 Task: Create a due date automation trigger when advanced on, on the wednesday before a card is due add fields with custom field "Resume" set to a date between 1 and 7 days ago at 11:00 AM.
Action: Mouse moved to (1032, 78)
Screenshot: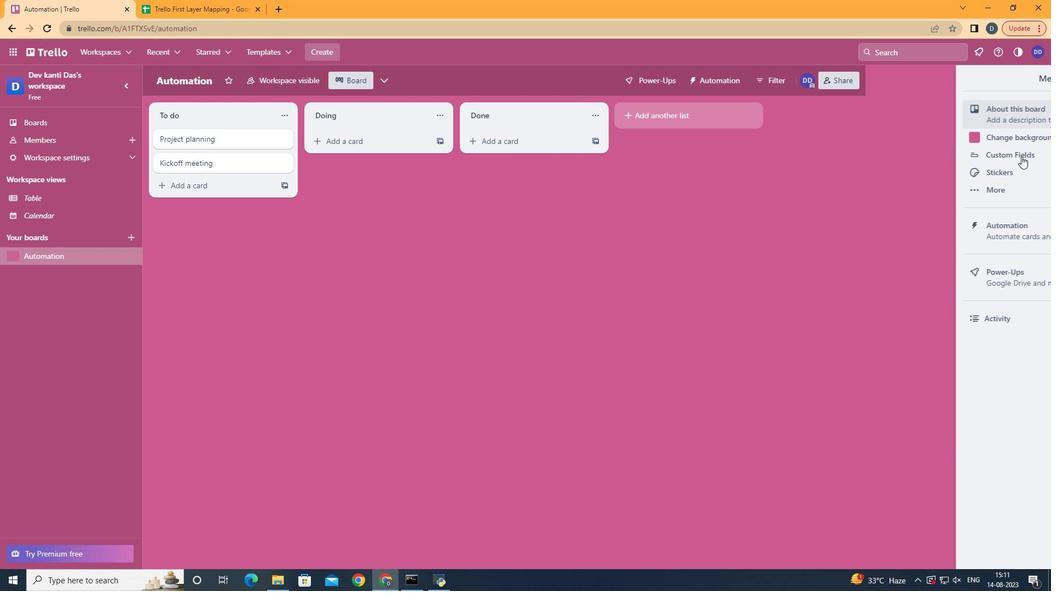 
Action: Mouse pressed left at (1032, 78)
Screenshot: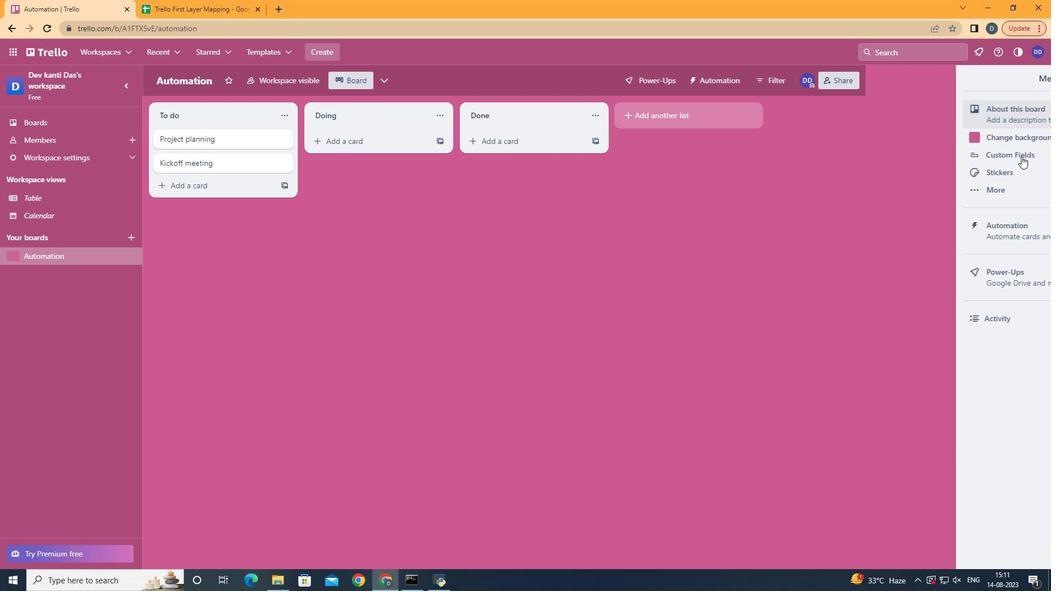 
Action: Mouse moved to (1000, 235)
Screenshot: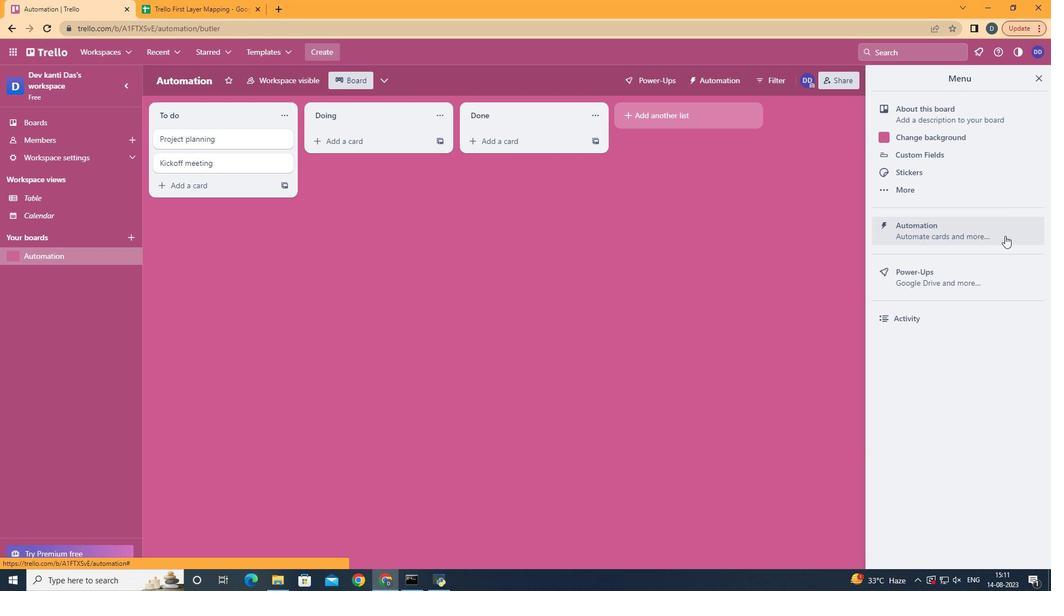 
Action: Mouse pressed left at (1000, 235)
Screenshot: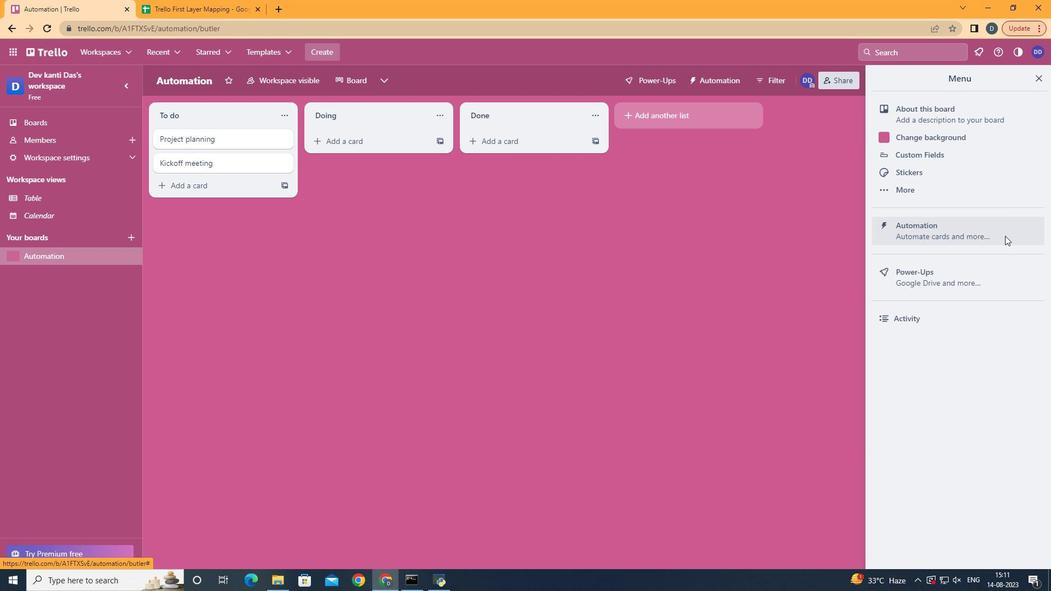 
Action: Mouse moved to (184, 208)
Screenshot: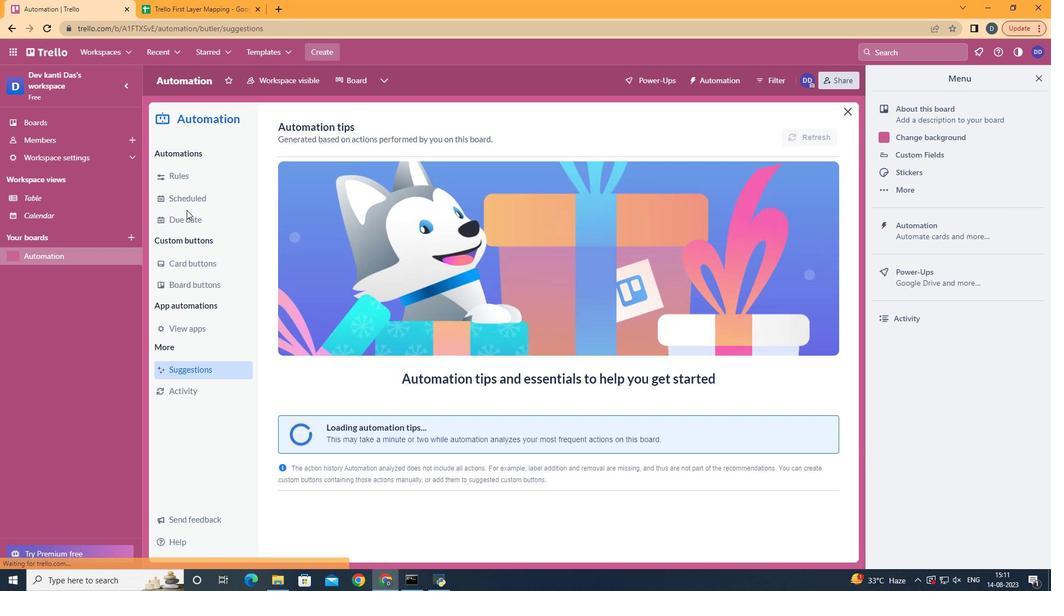 
Action: Mouse pressed left at (184, 208)
Screenshot: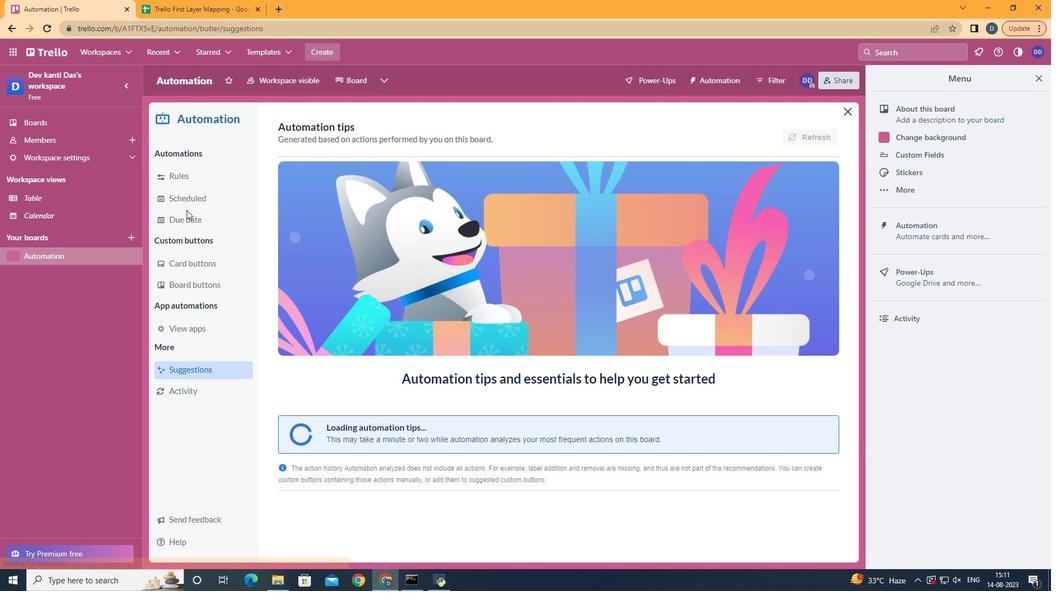 
Action: Mouse moved to (187, 214)
Screenshot: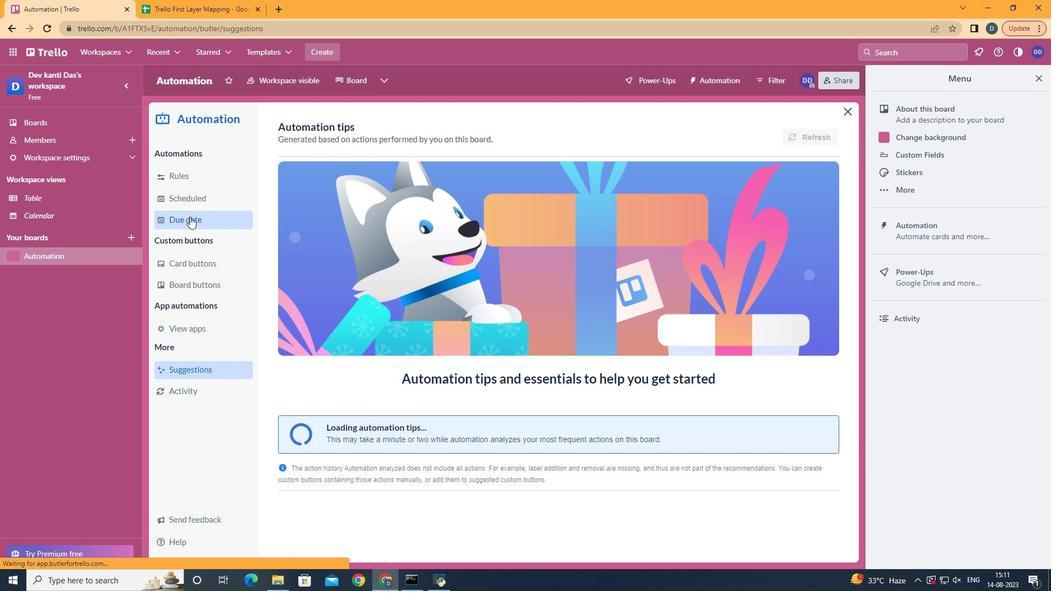 
Action: Mouse pressed left at (187, 214)
Screenshot: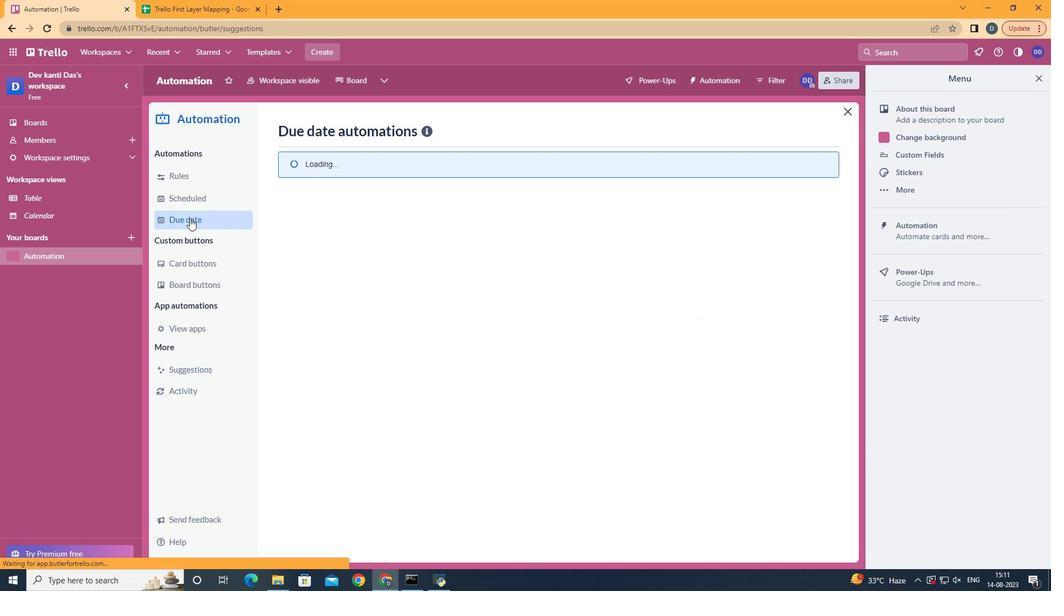 
Action: Mouse moved to (773, 130)
Screenshot: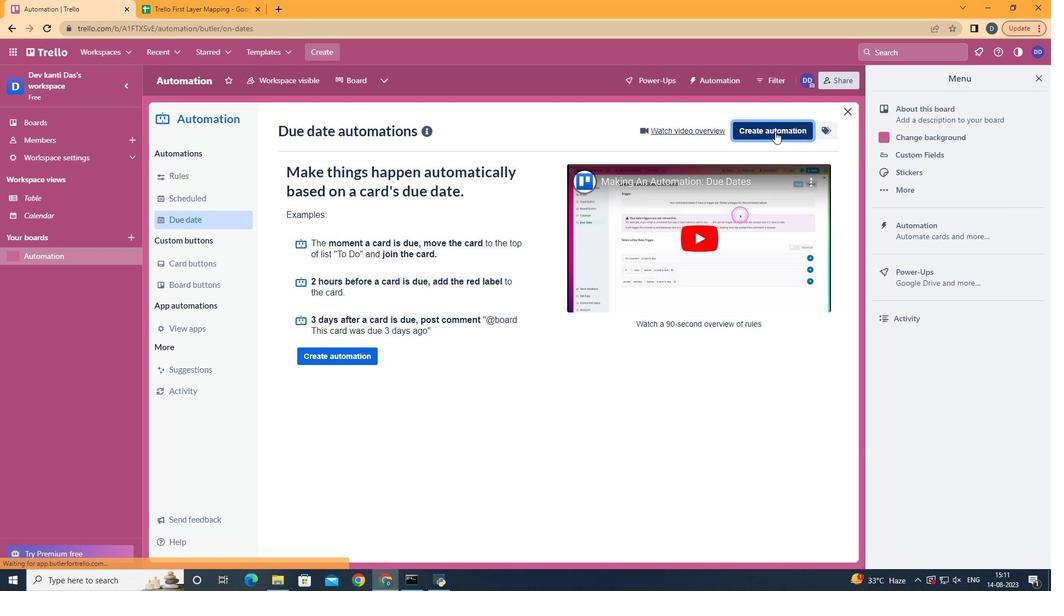 
Action: Mouse pressed left at (773, 130)
Screenshot: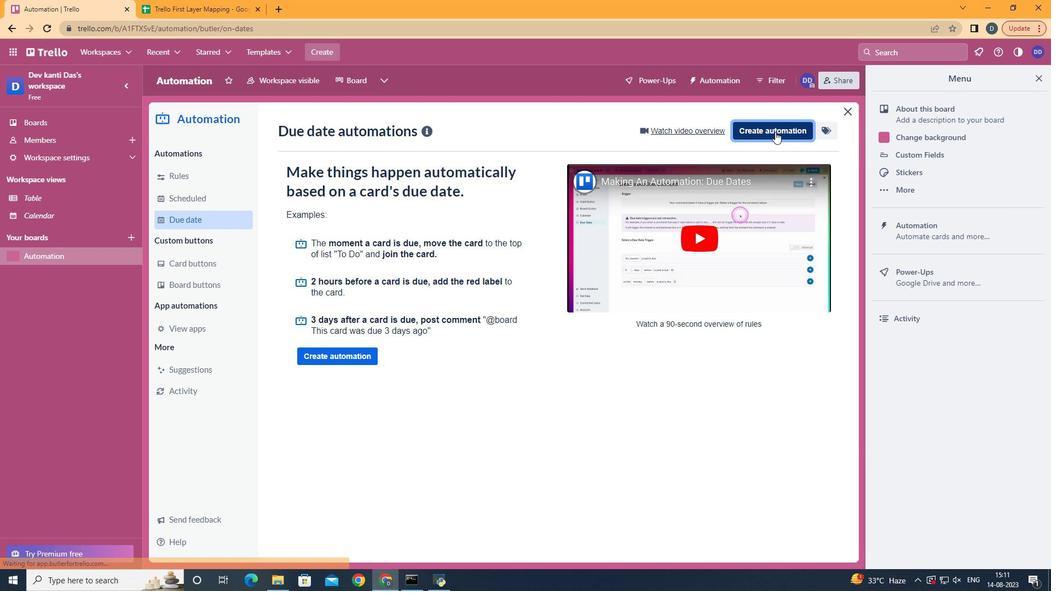 
Action: Mouse moved to (583, 226)
Screenshot: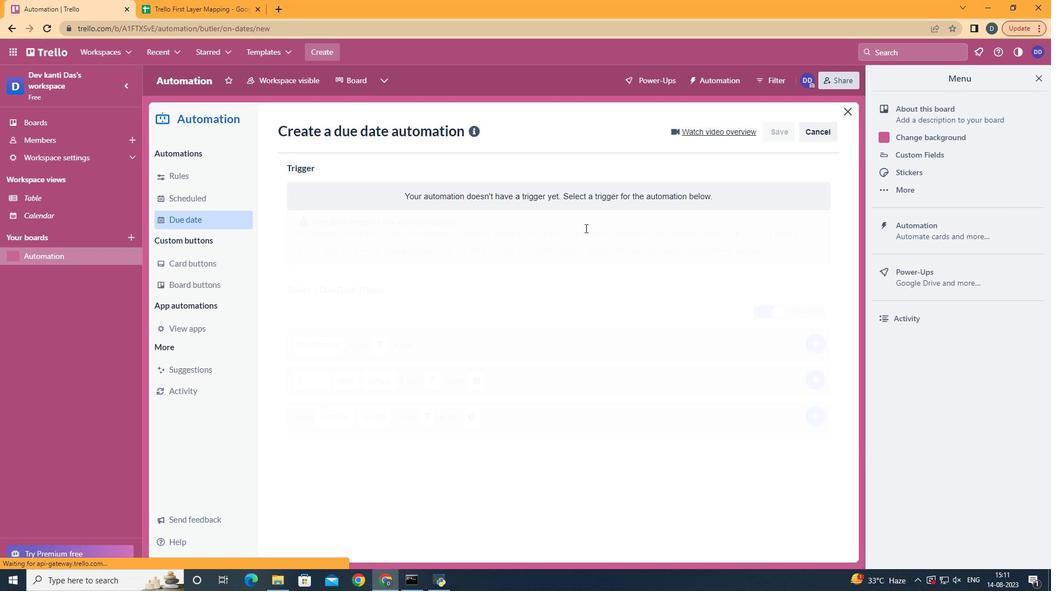
Action: Mouse pressed left at (583, 226)
Screenshot: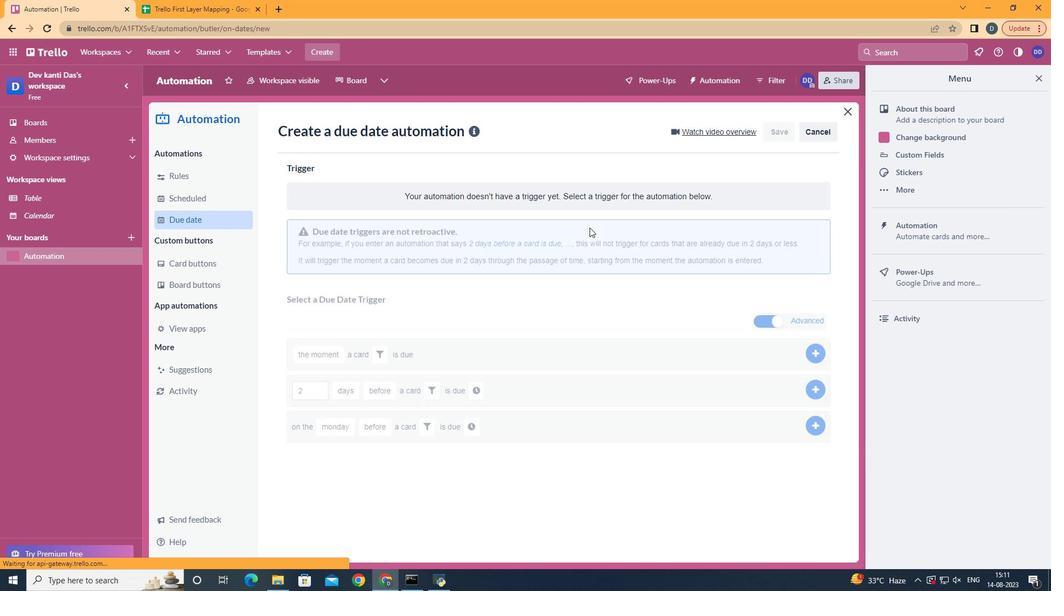 
Action: Mouse moved to (360, 322)
Screenshot: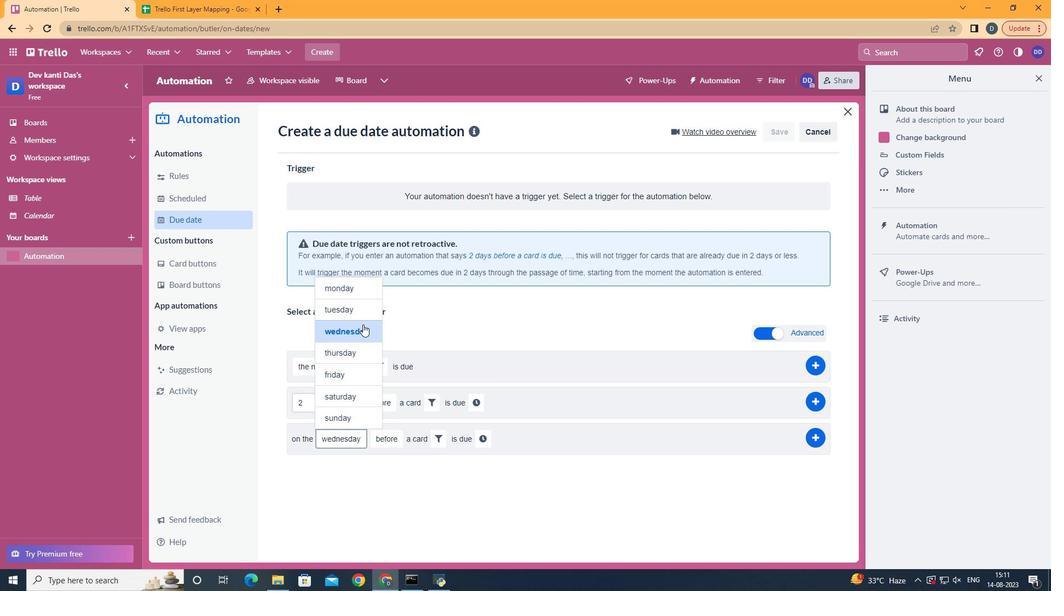 
Action: Mouse pressed left at (360, 322)
Screenshot: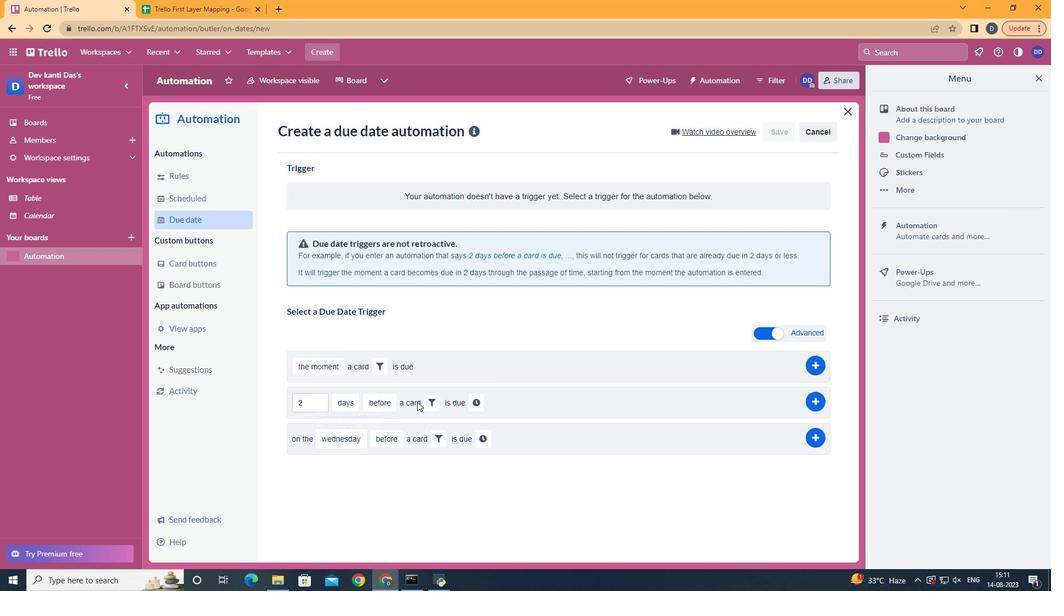 
Action: Mouse moved to (433, 430)
Screenshot: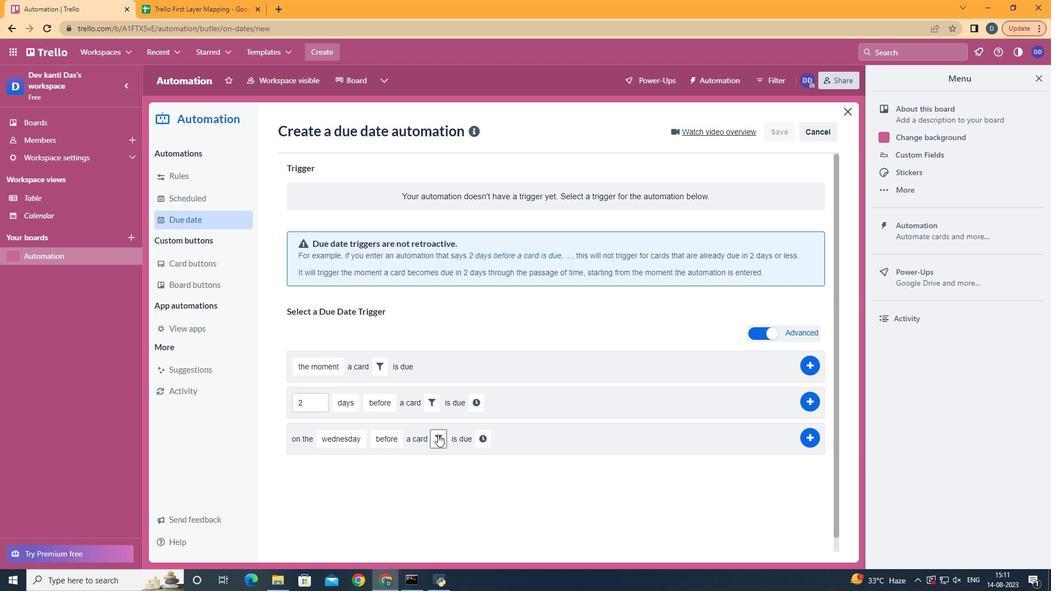 
Action: Mouse pressed left at (433, 430)
Screenshot: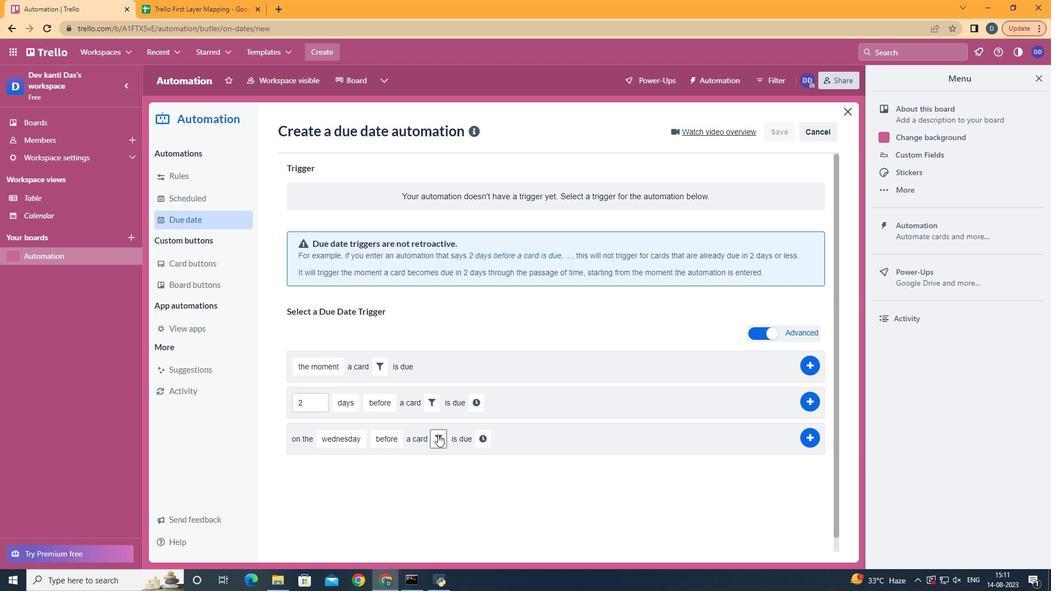 
Action: Mouse moved to (600, 475)
Screenshot: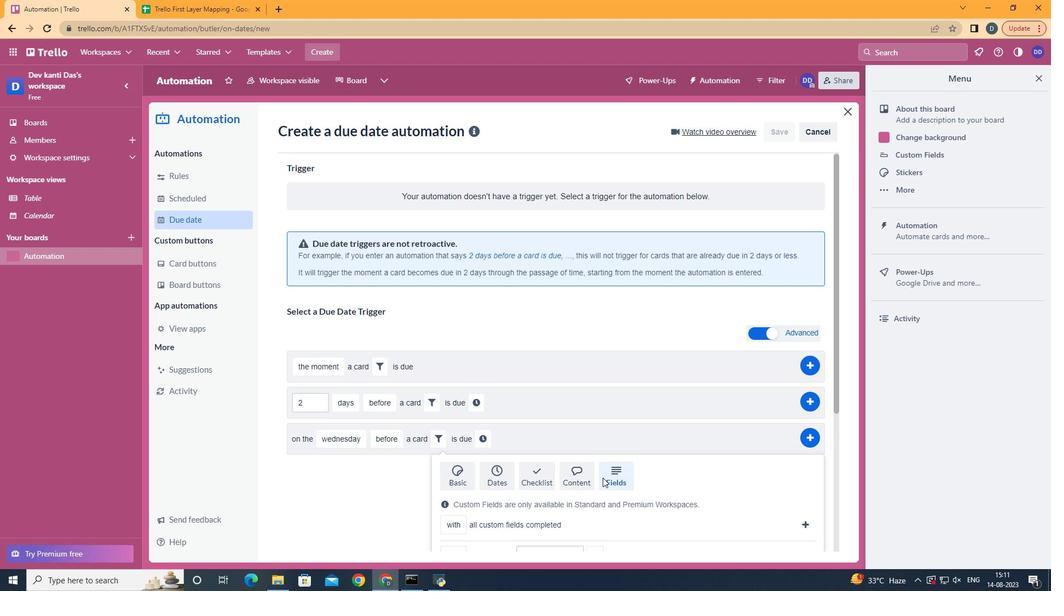 
Action: Mouse pressed left at (601, 476)
Screenshot: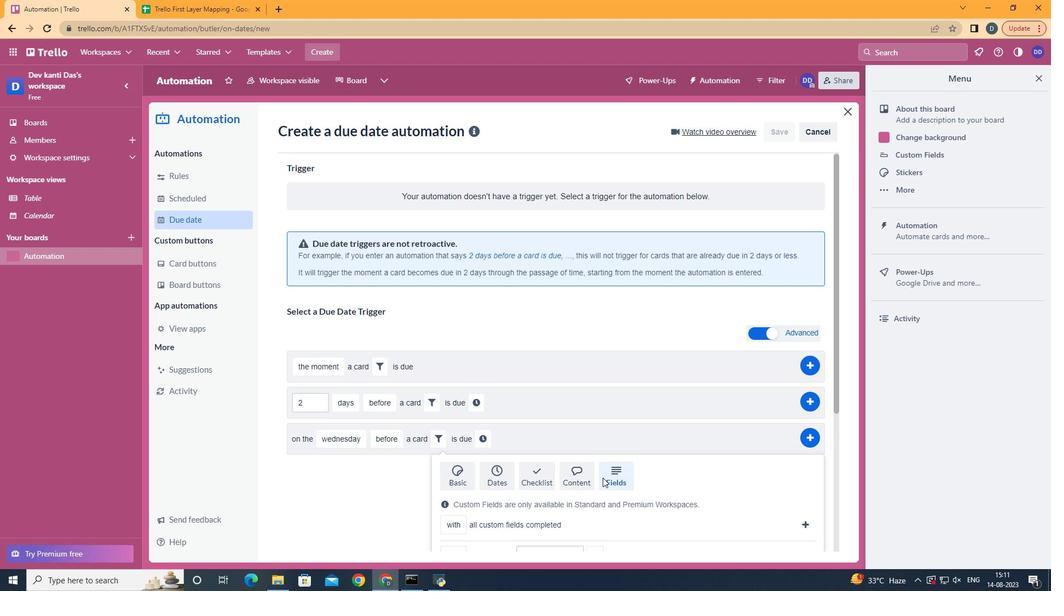 
Action: Mouse moved to (600, 475)
Screenshot: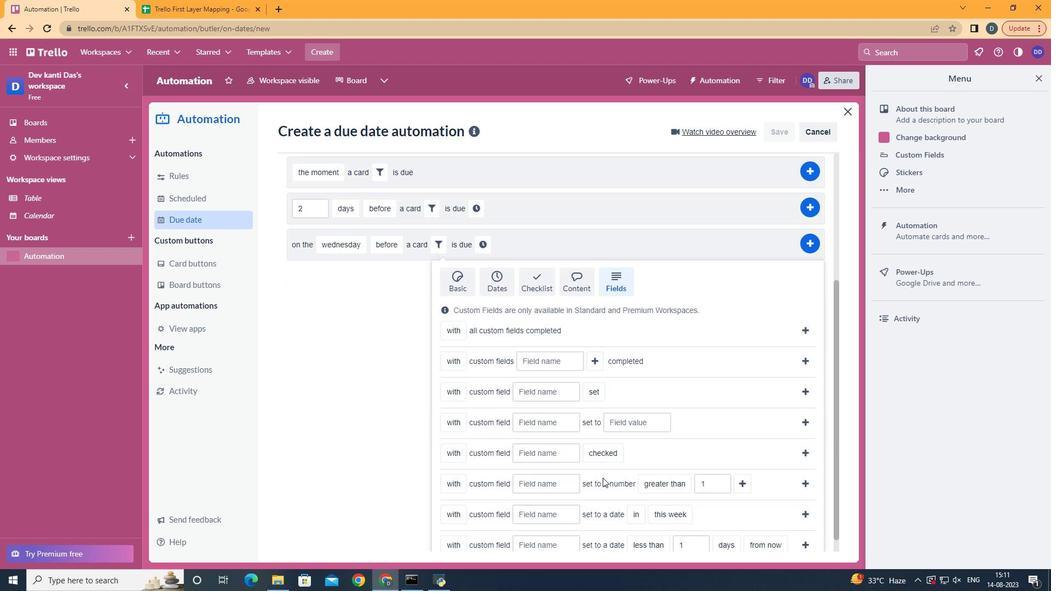 
Action: Mouse scrolled (600, 475) with delta (0, 0)
Screenshot: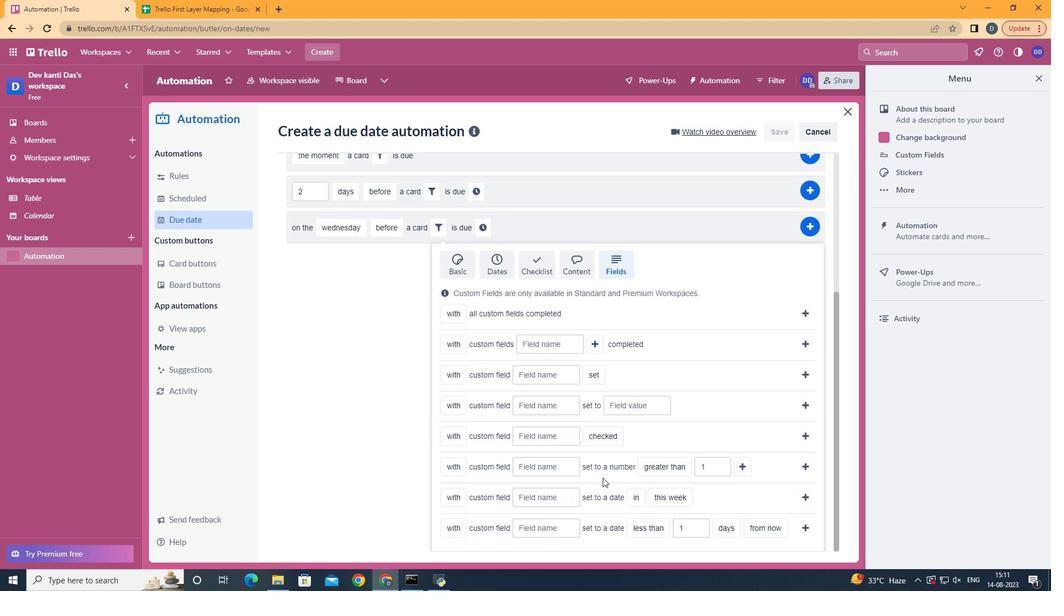 
Action: Mouse scrolled (600, 475) with delta (0, 0)
Screenshot: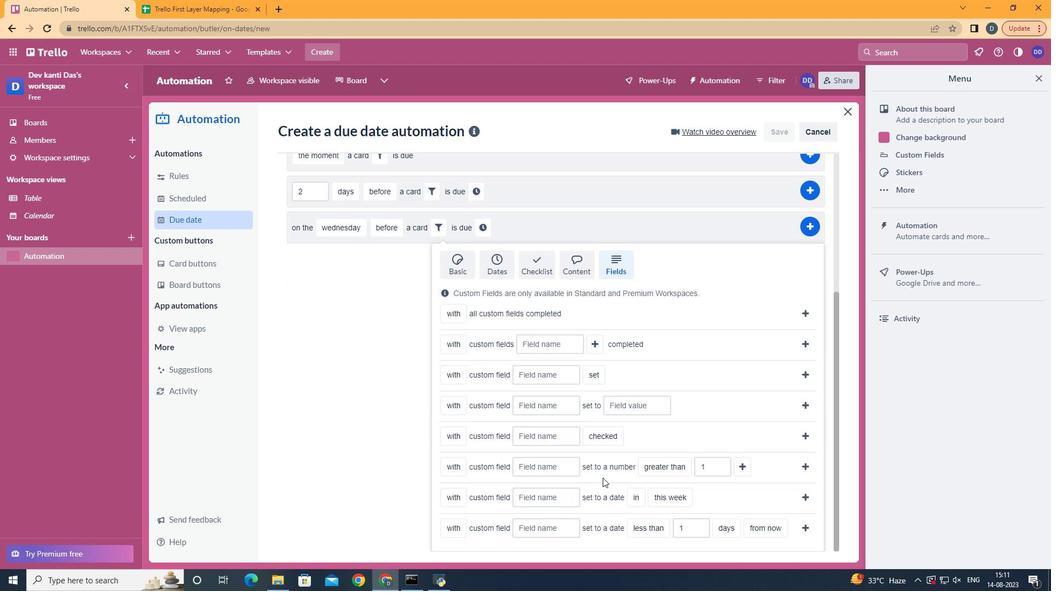 
Action: Mouse scrolled (600, 475) with delta (0, 0)
Screenshot: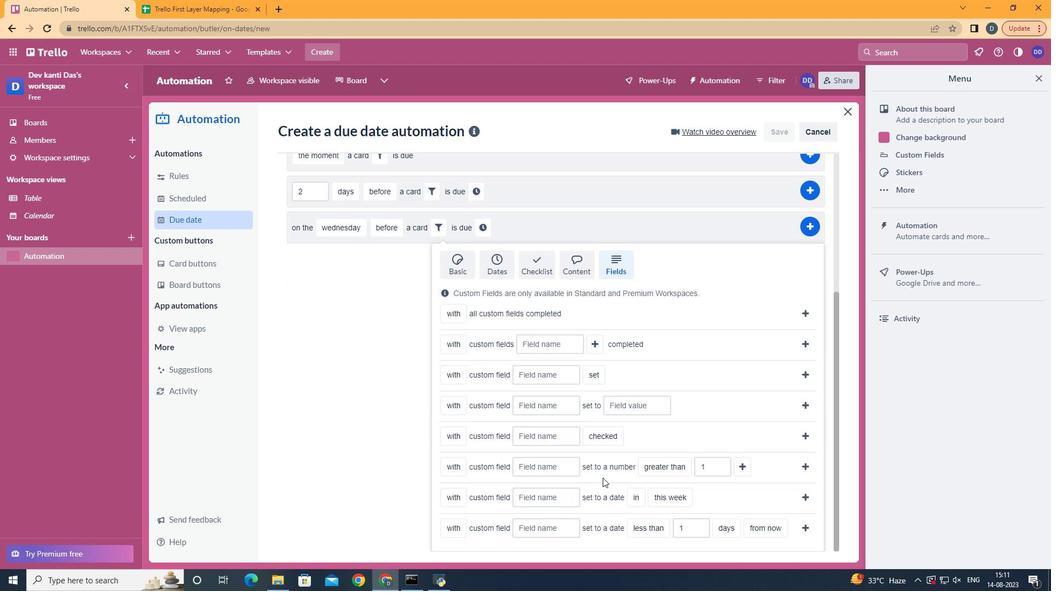 
Action: Mouse scrolled (600, 475) with delta (0, 0)
Screenshot: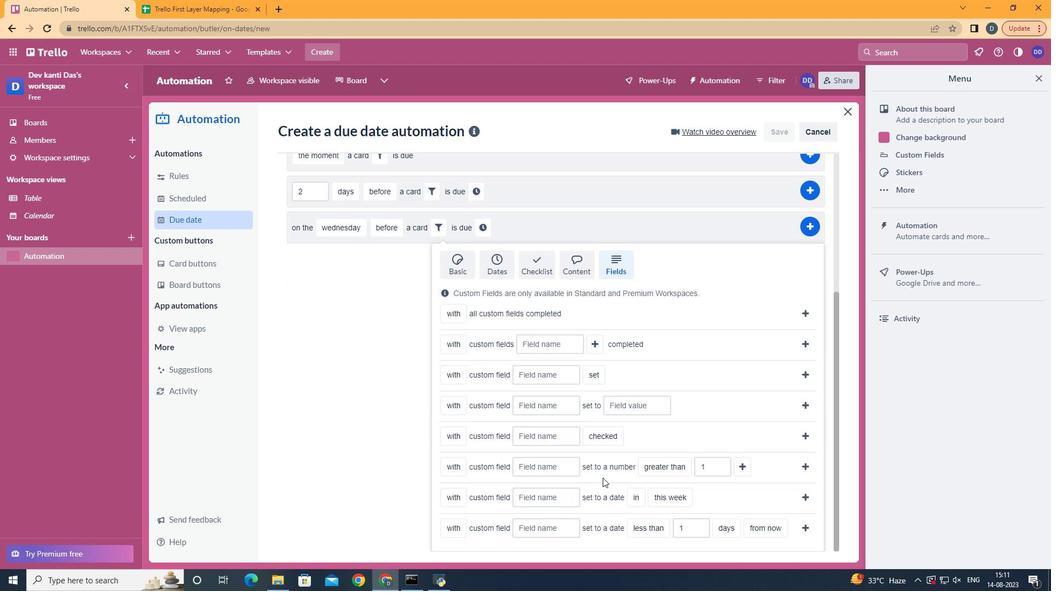 
Action: Mouse scrolled (600, 475) with delta (0, 0)
Screenshot: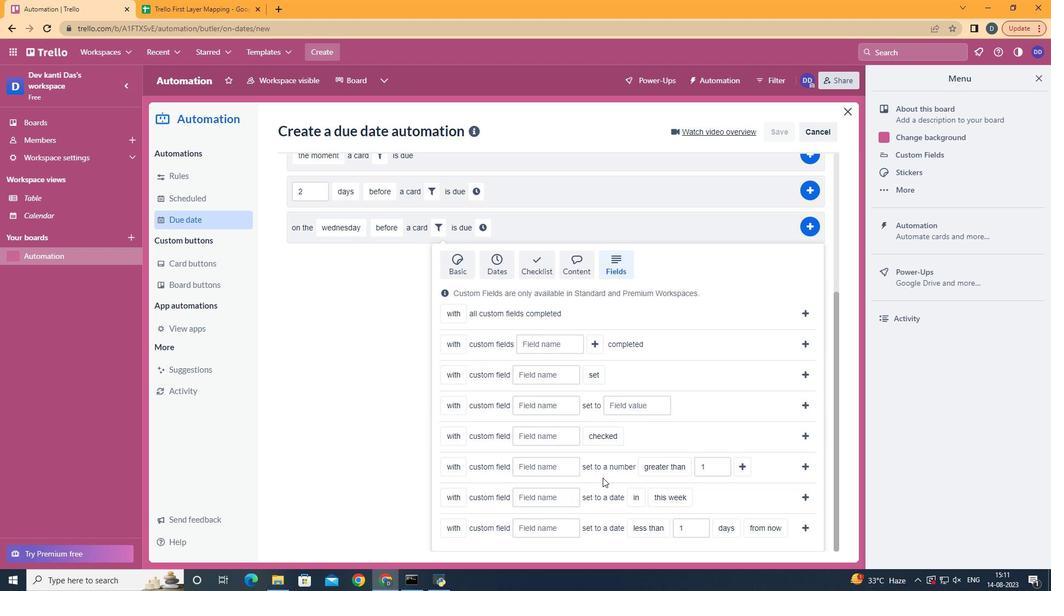 
Action: Mouse scrolled (600, 475) with delta (0, 0)
Screenshot: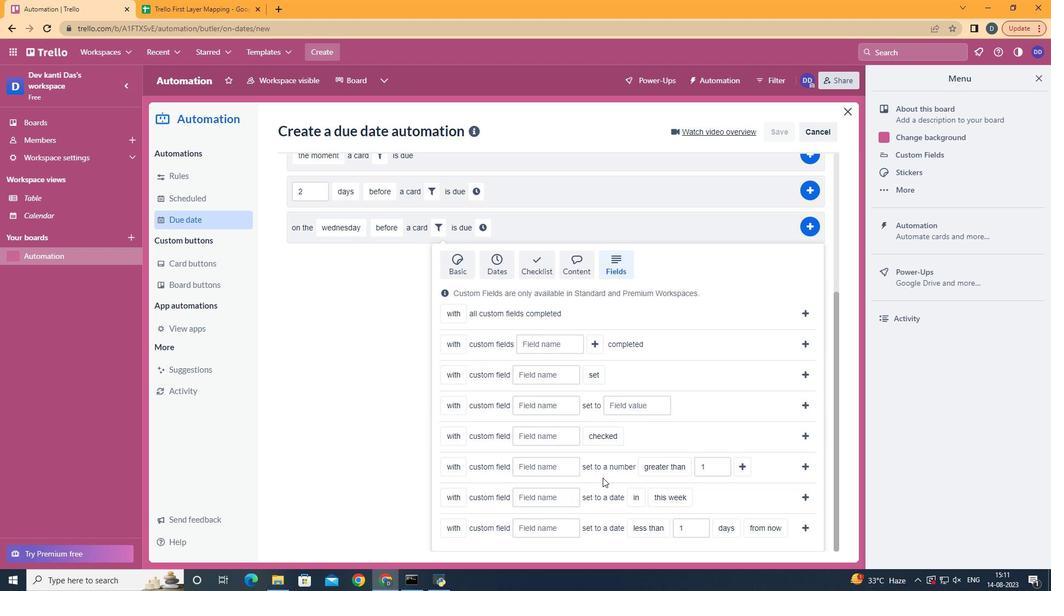 
Action: Mouse scrolled (600, 475) with delta (0, 0)
Screenshot: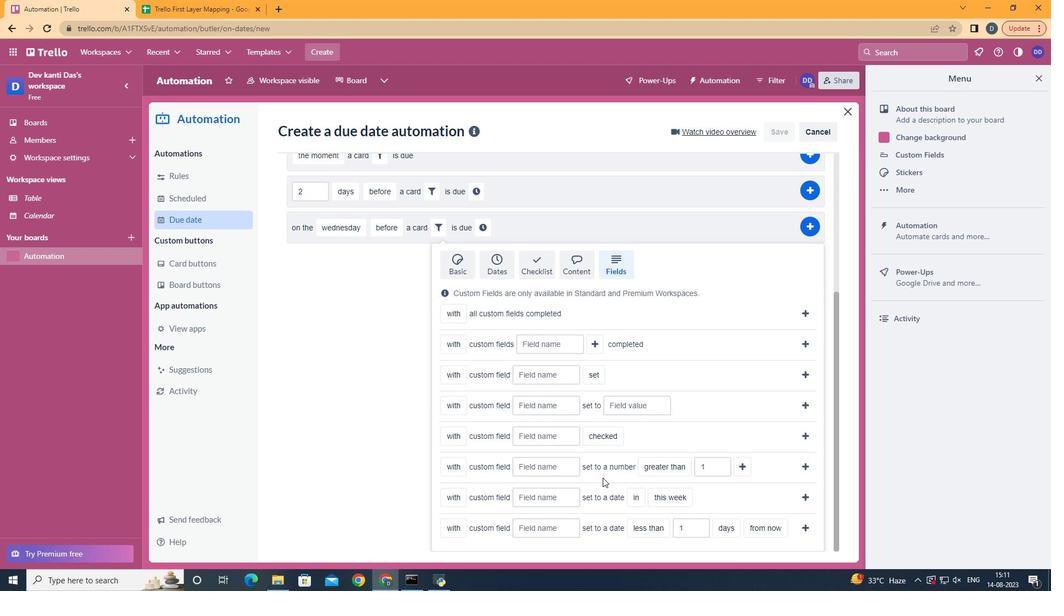 
Action: Mouse scrolled (600, 475) with delta (0, 0)
Screenshot: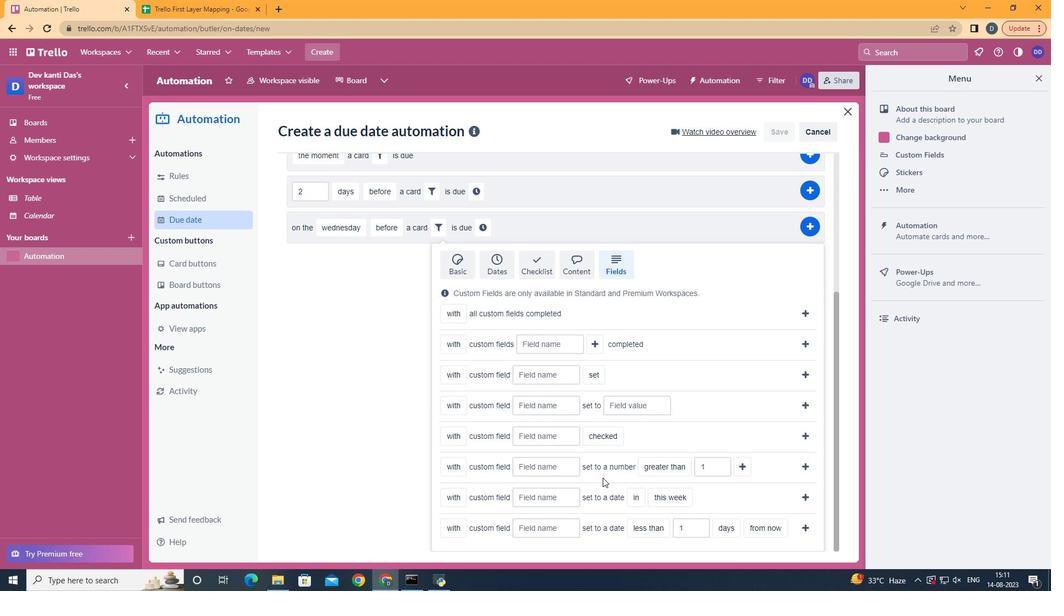 
Action: Mouse scrolled (600, 475) with delta (0, 0)
Screenshot: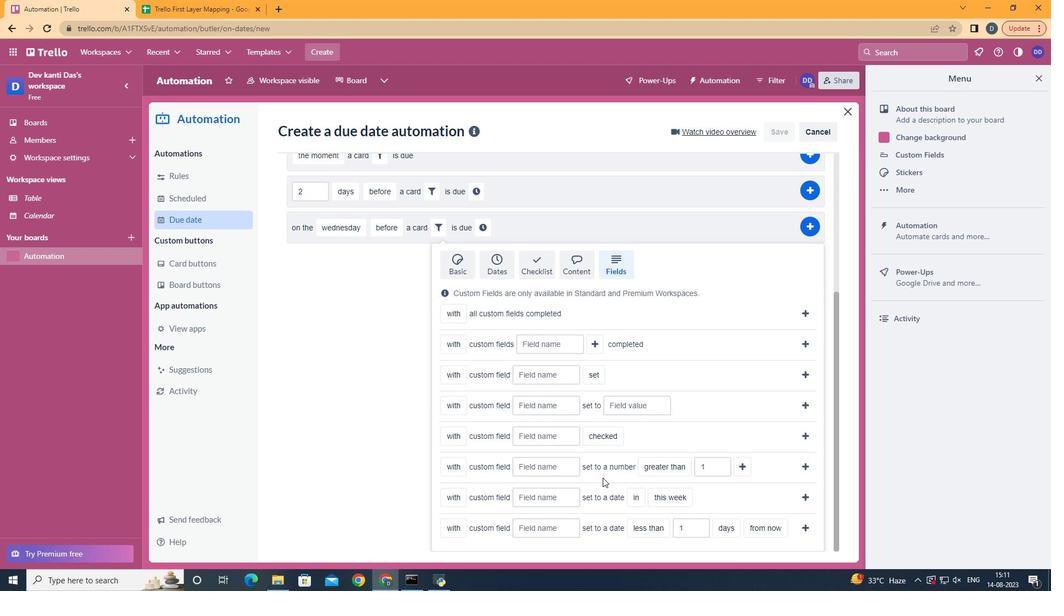 
Action: Mouse scrolled (600, 475) with delta (0, 0)
Screenshot: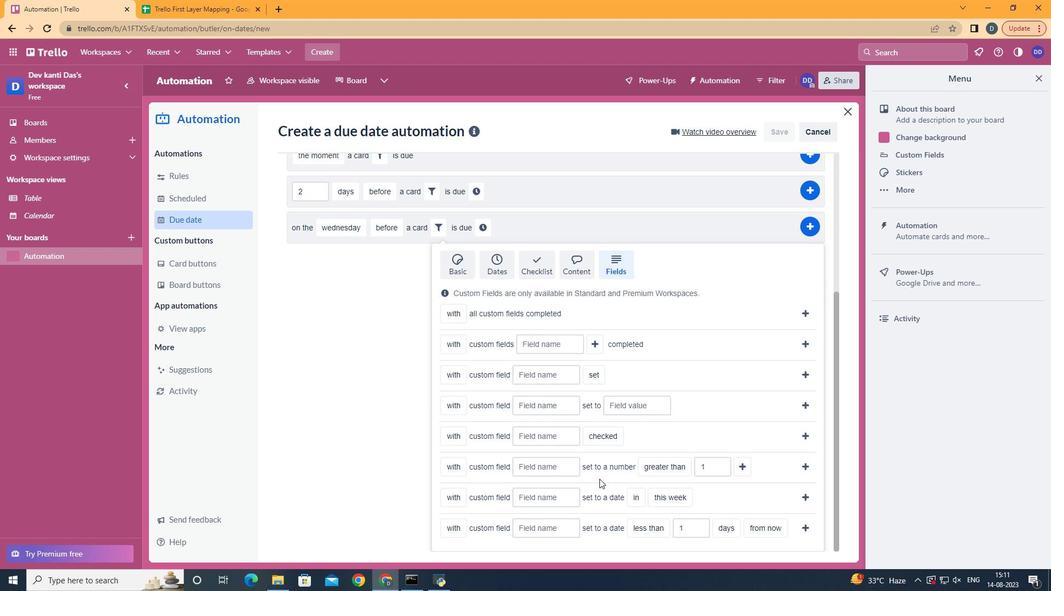 
Action: Mouse moved to (538, 523)
Screenshot: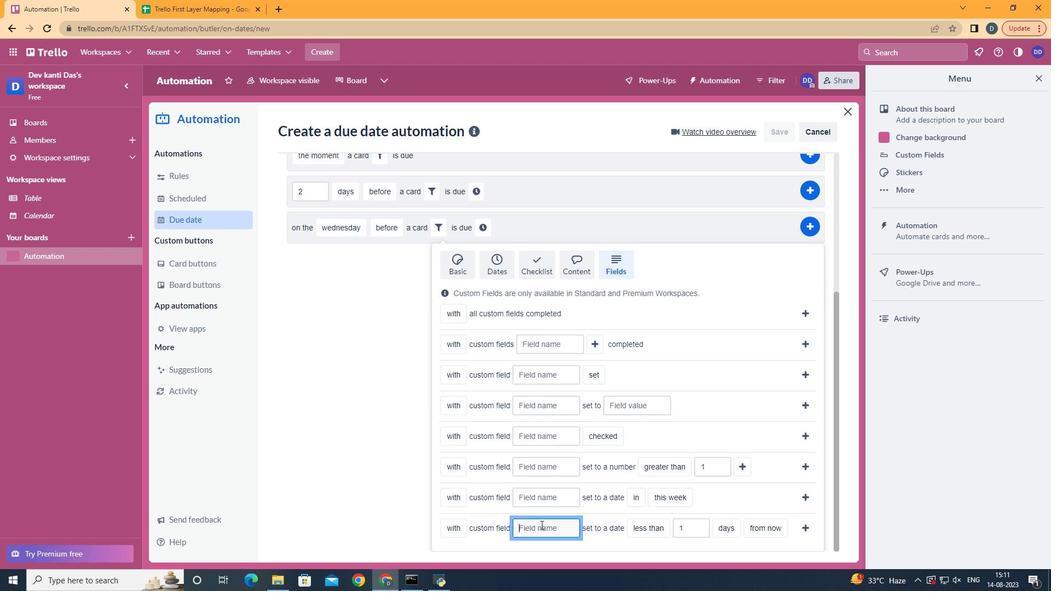 
Action: Mouse pressed left at (538, 523)
Screenshot: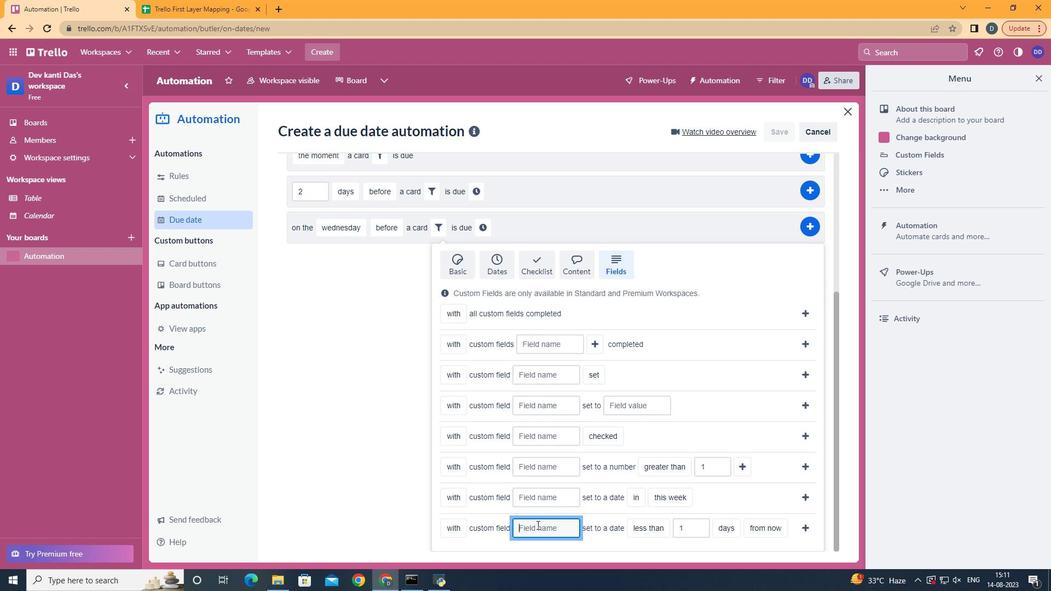 
Action: Mouse moved to (531, 524)
Screenshot: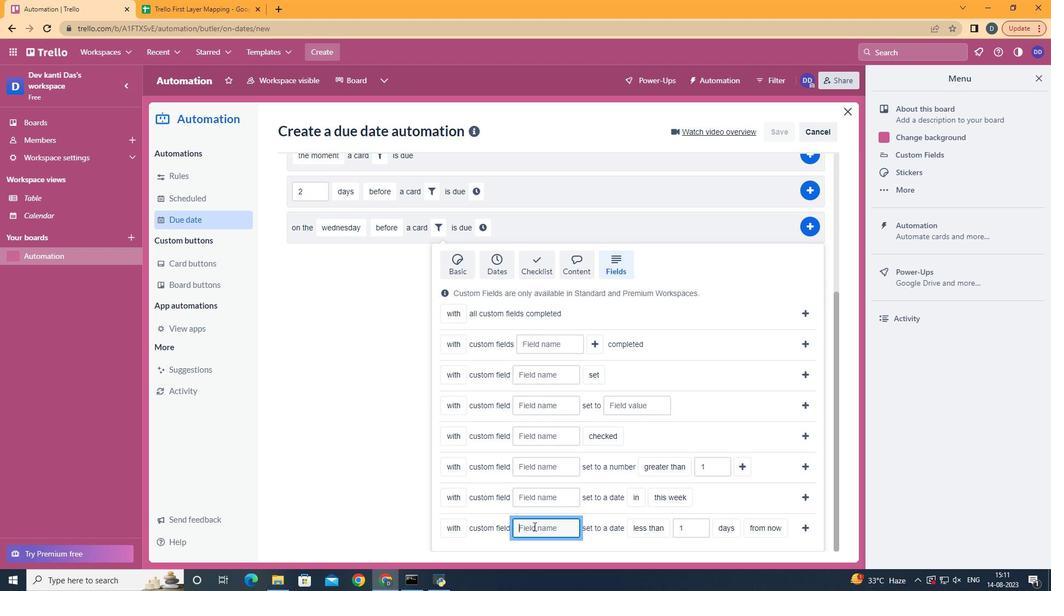 
Action: Key pressed <Key.shift>Resume
Screenshot: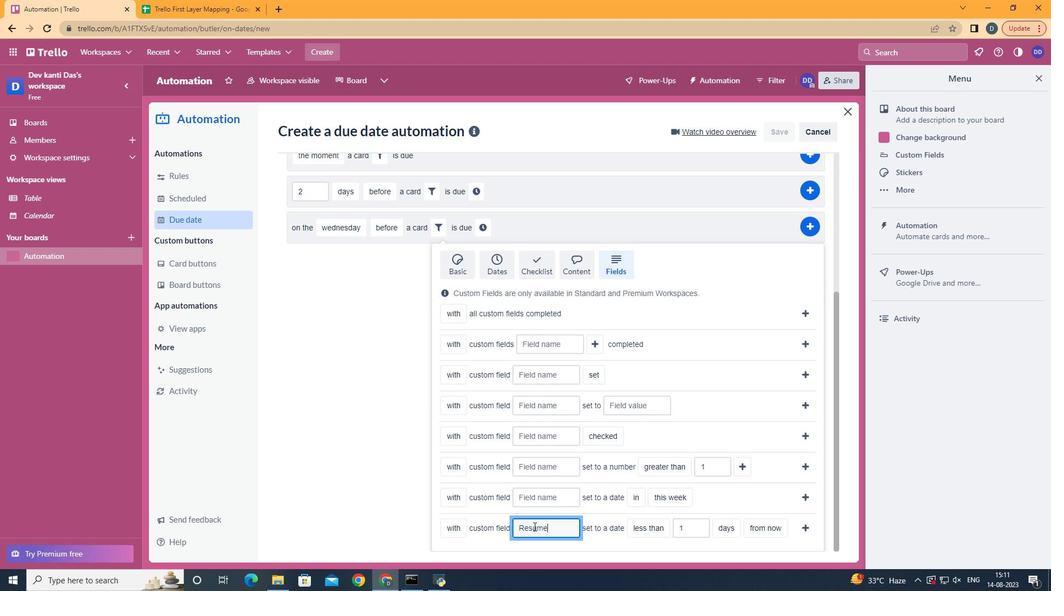 
Action: Mouse moved to (655, 512)
Screenshot: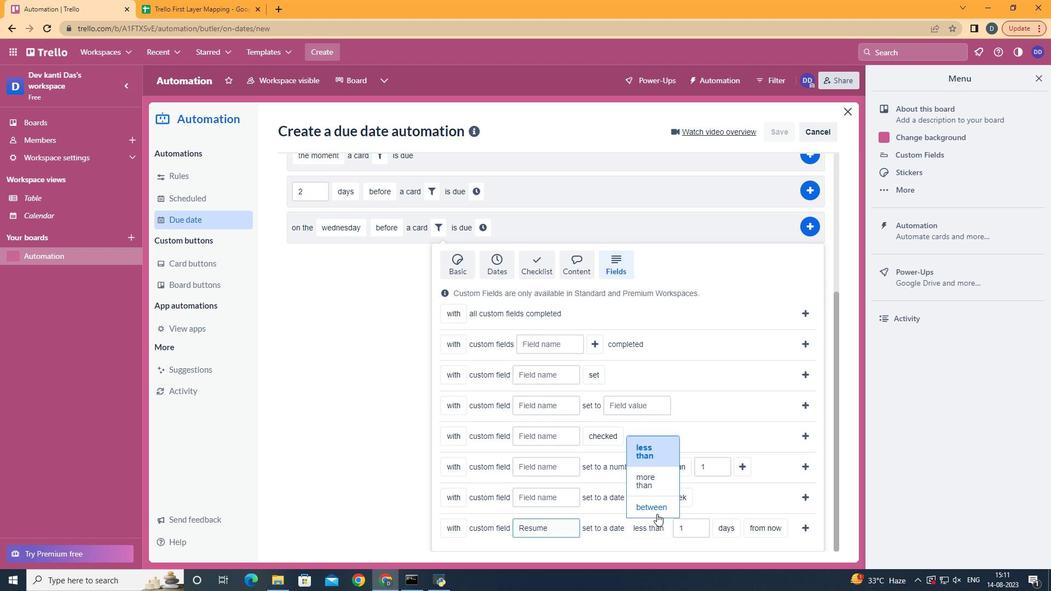 
Action: Mouse pressed left at (655, 512)
Screenshot: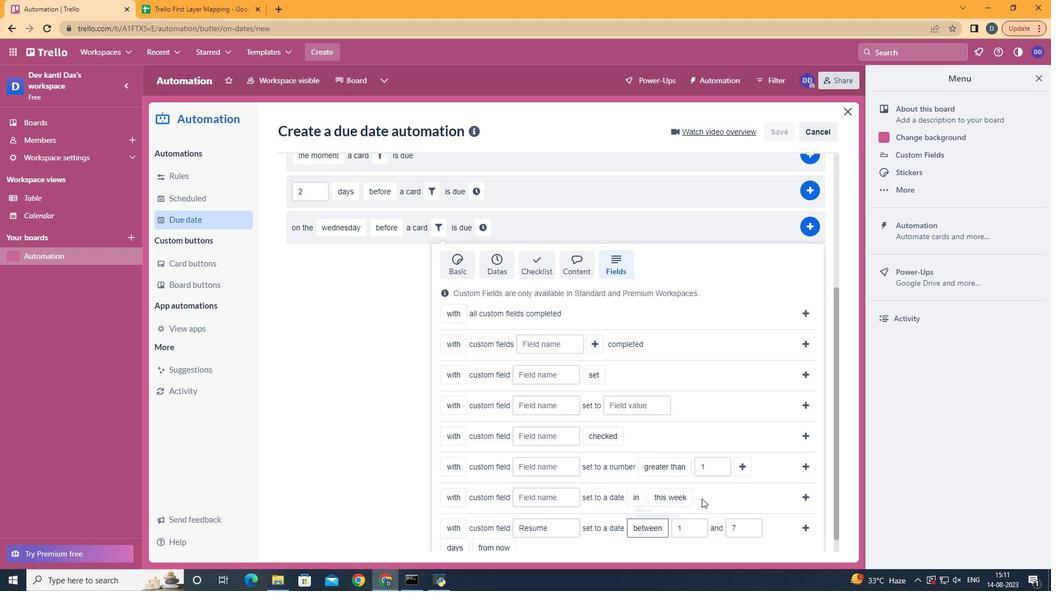 
Action: Mouse moved to (736, 488)
Screenshot: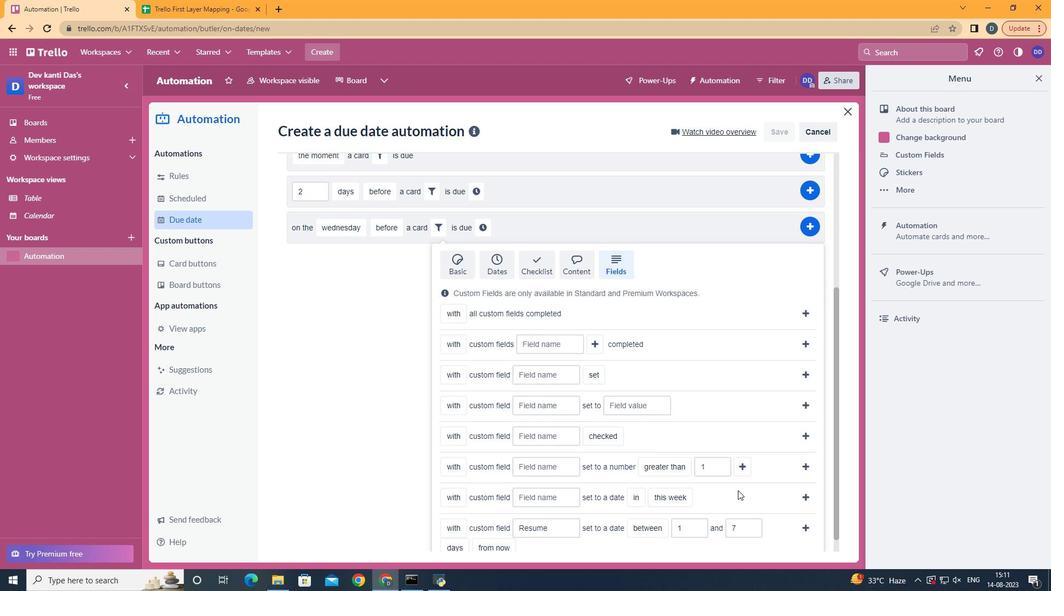 
Action: Mouse scrolled (736, 488) with delta (0, 0)
Screenshot: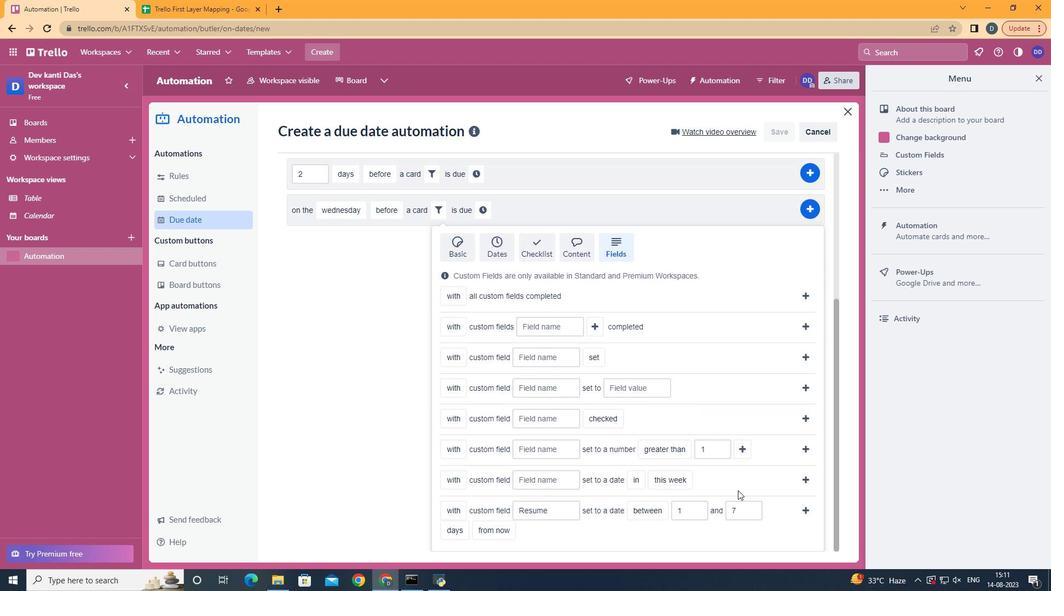
Action: Mouse scrolled (736, 488) with delta (0, 0)
Screenshot: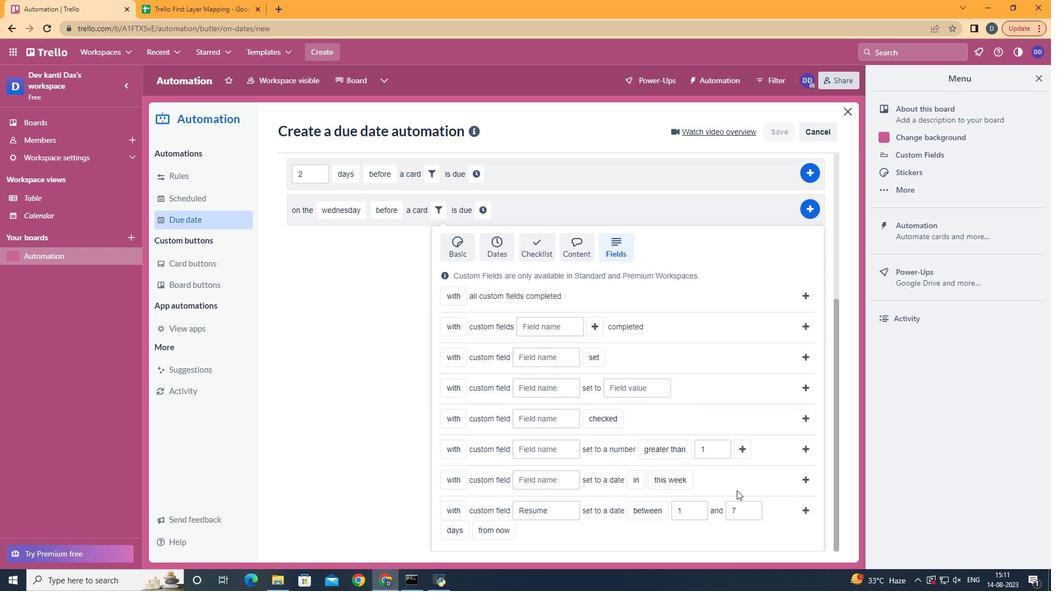 
Action: Mouse scrolled (736, 488) with delta (0, 0)
Screenshot: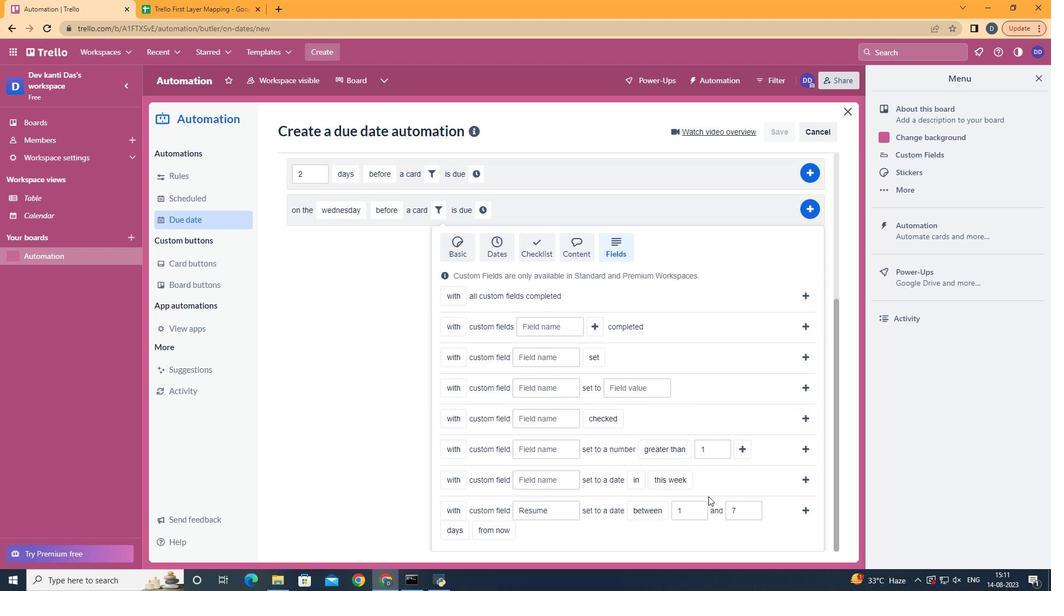 
Action: Mouse scrolled (736, 488) with delta (0, 0)
Screenshot: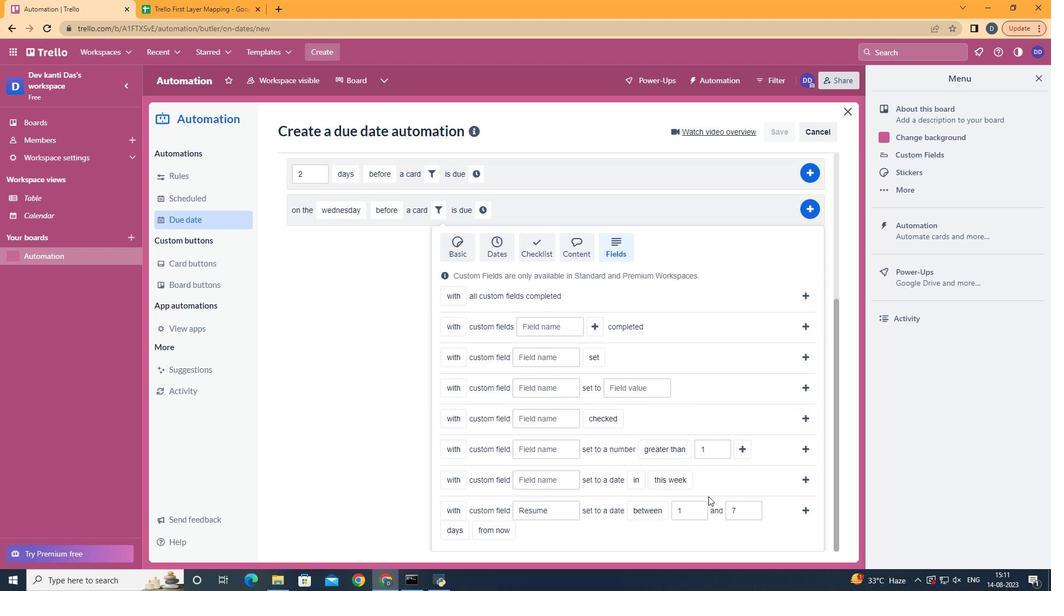 
Action: Mouse moved to (502, 502)
Screenshot: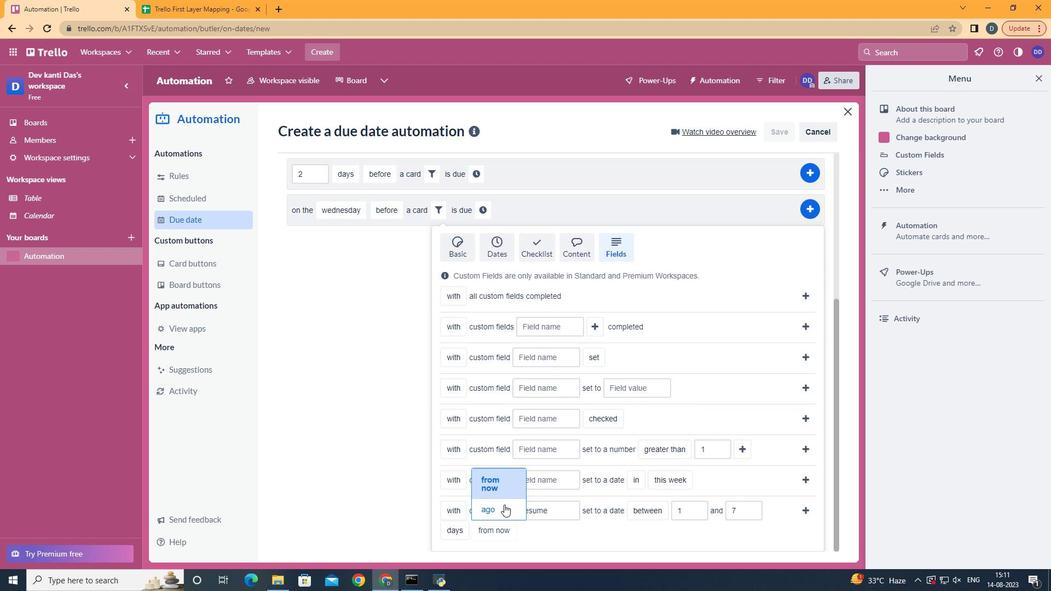
Action: Mouse pressed left at (502, 502)
Screenshot: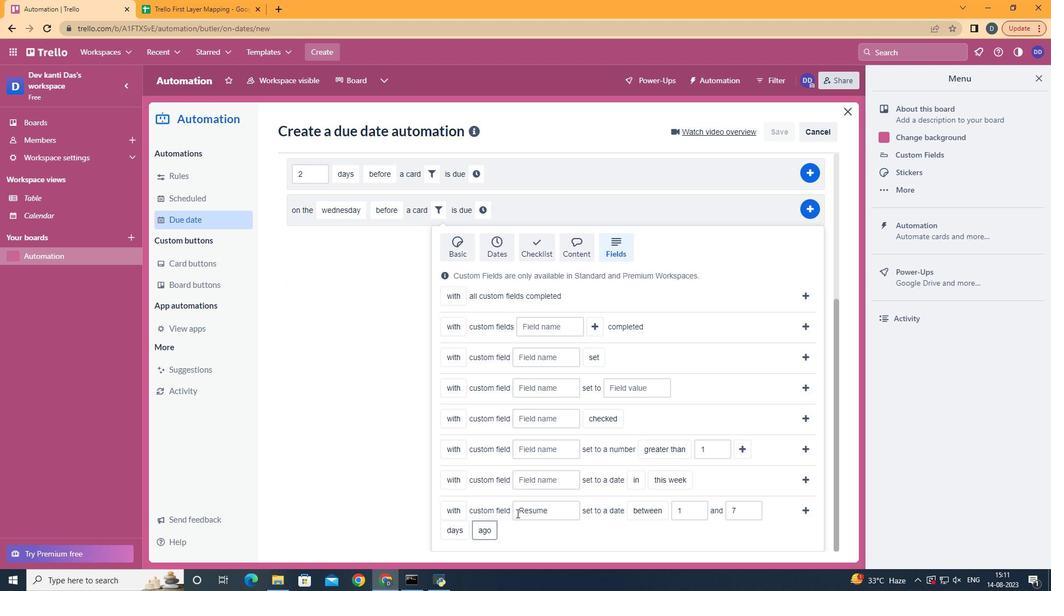 
Action: Mouse moved to (810, 511)
Screenshot: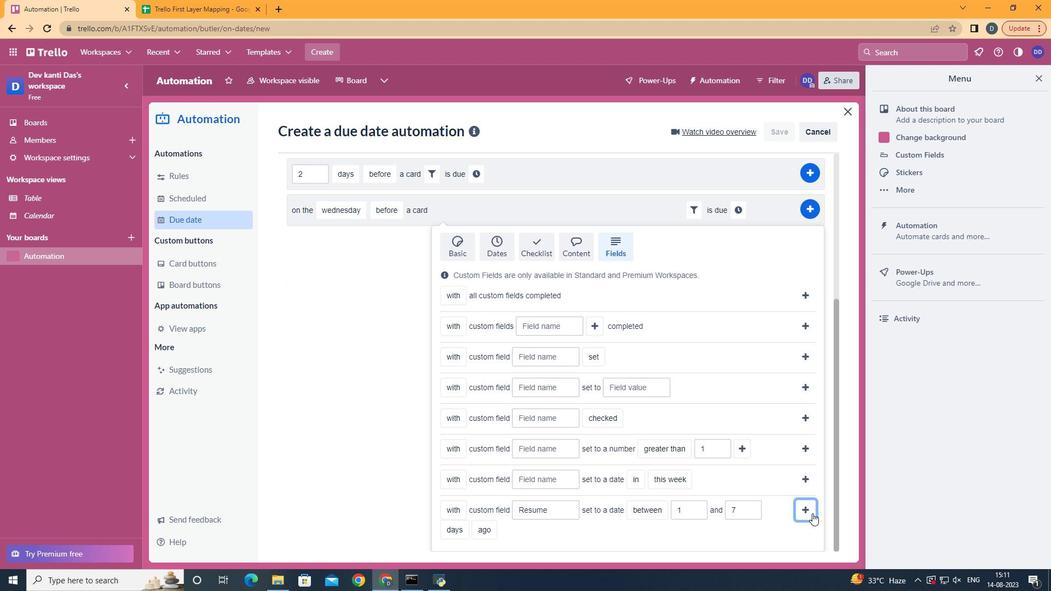 
Action: Mouse pressed left at (810, 511)
Screenshot: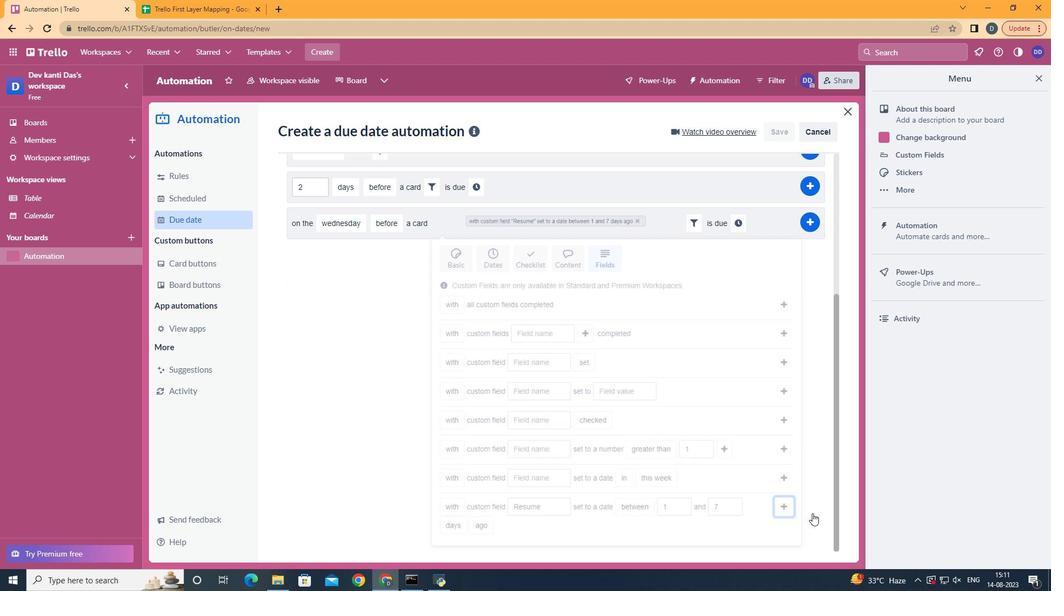 
Action: Mouse moved to (732, 432)
Screenshot: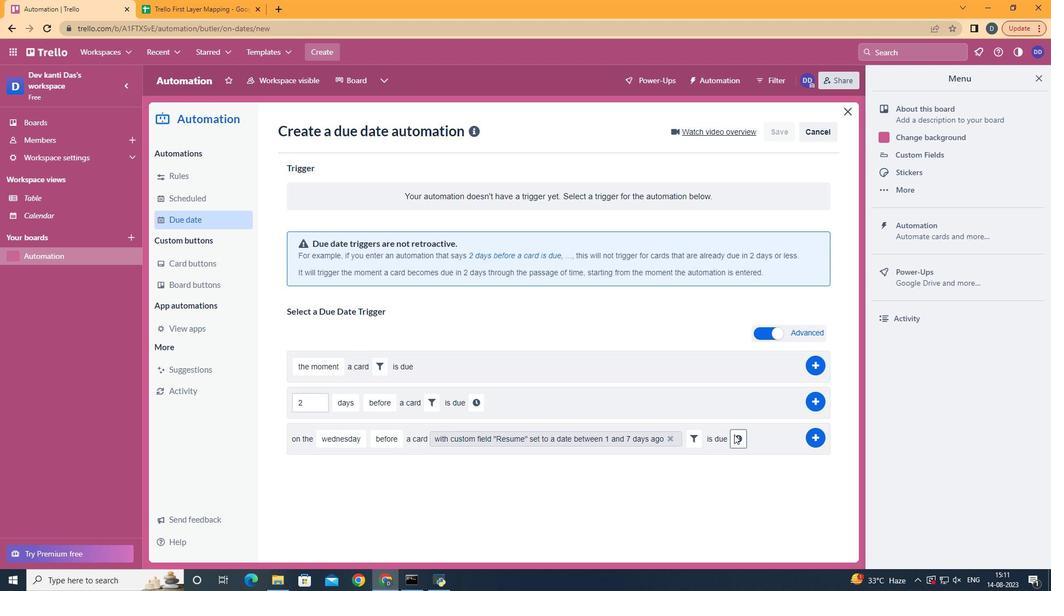 
Action: Mouse pressed left at (732, 432)
Screenshot: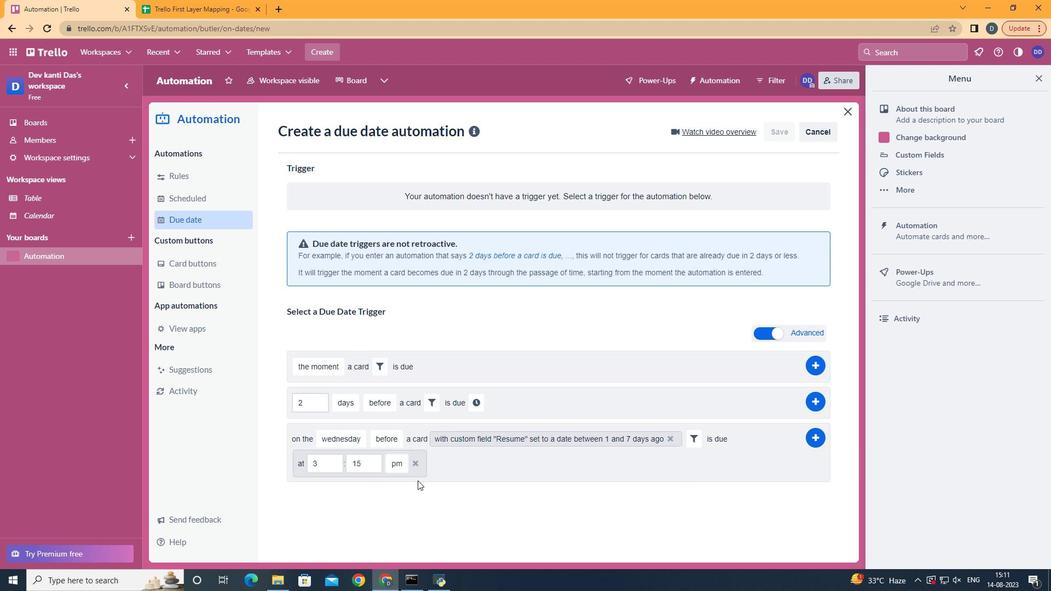 
Action: Mouse moved to (329, 463)
Screenshot: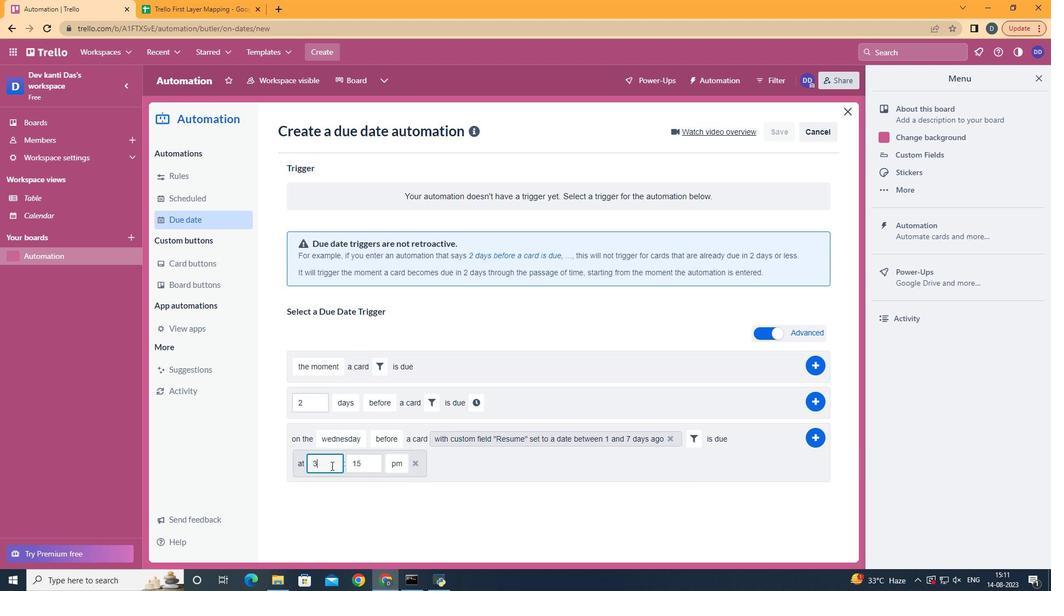 
Action: Mouse pressed left at (329, 463)
Screenshot: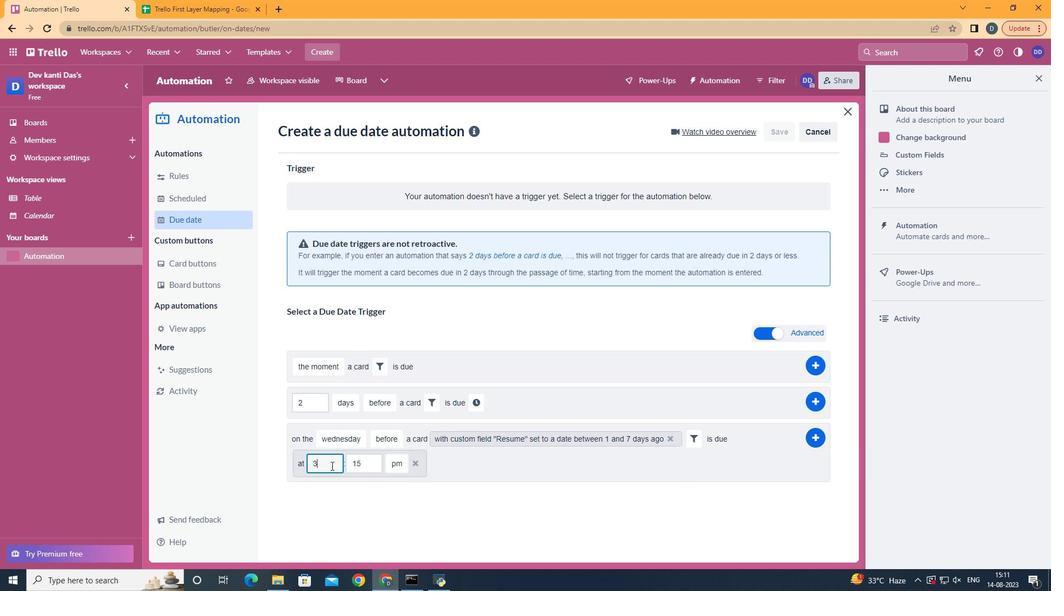 
Action: Mouse moved to (329, 463)
Screenshot: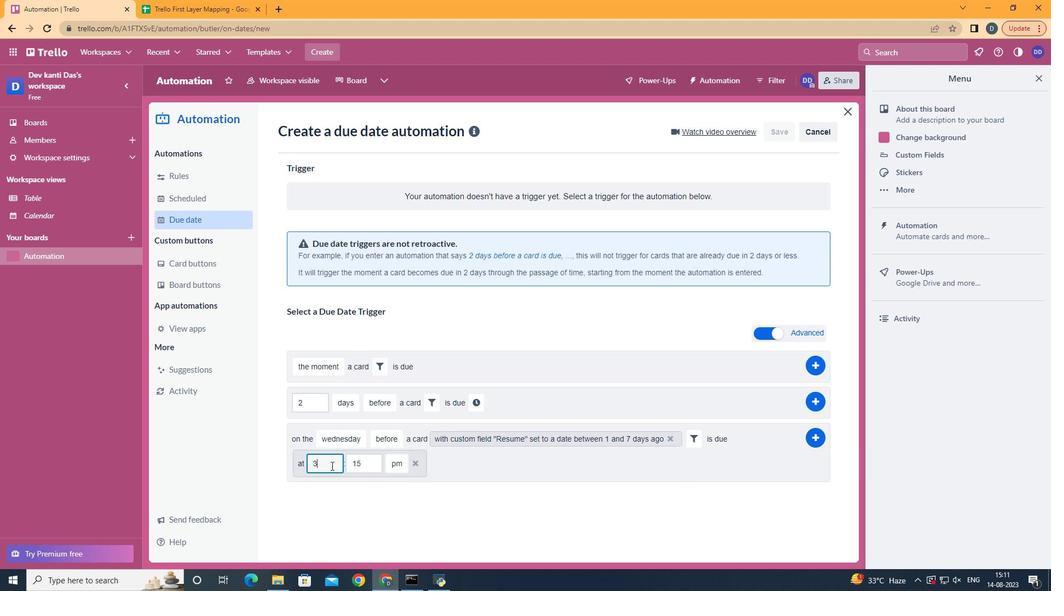 
Action: Key pressed <Key.backspace>11
Screenshot: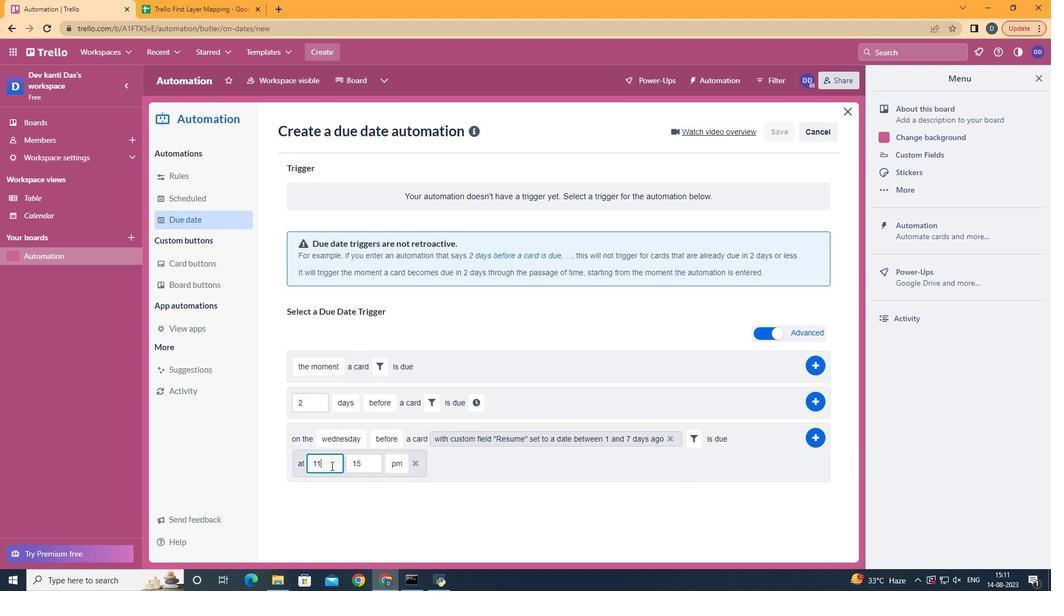 
Action: Mouse moved to (366, 461)
Screenshot: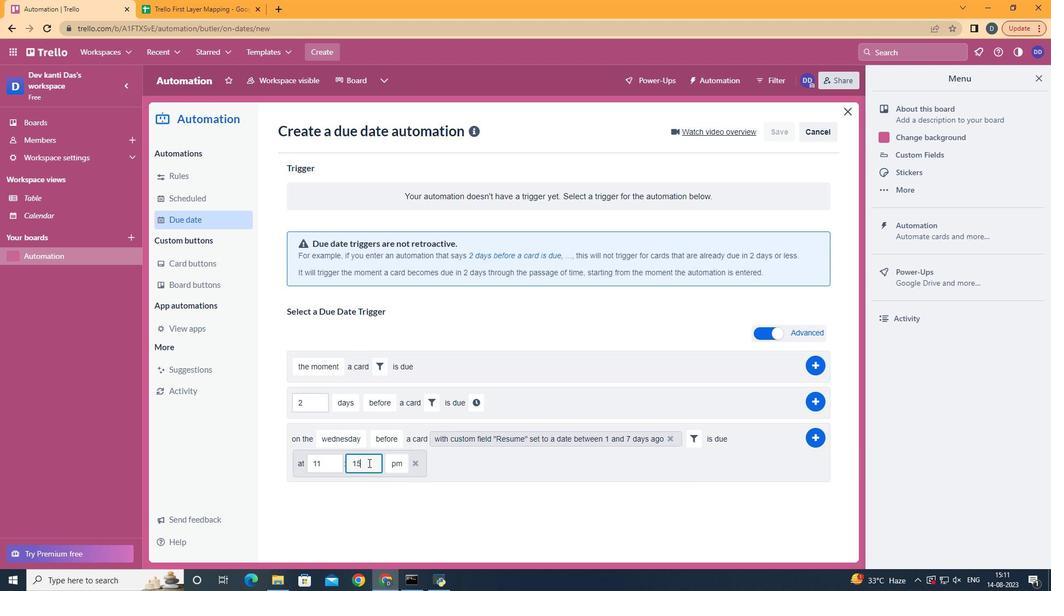 
Action: Mouse pressed left at (366, 461)
Screenshot: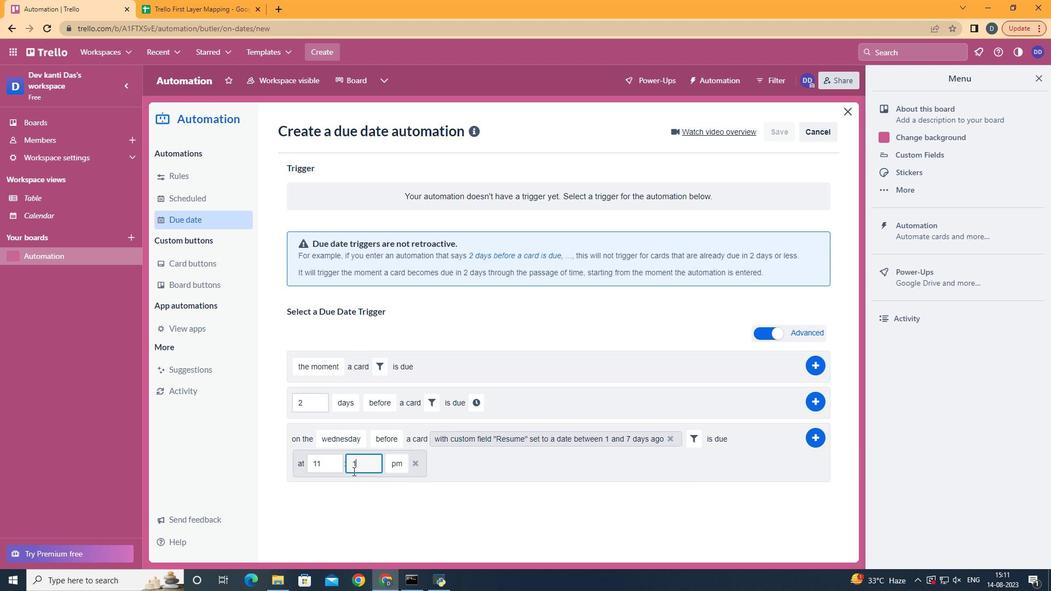 
Action: Key pressed <Key.backspace>
Screenshot: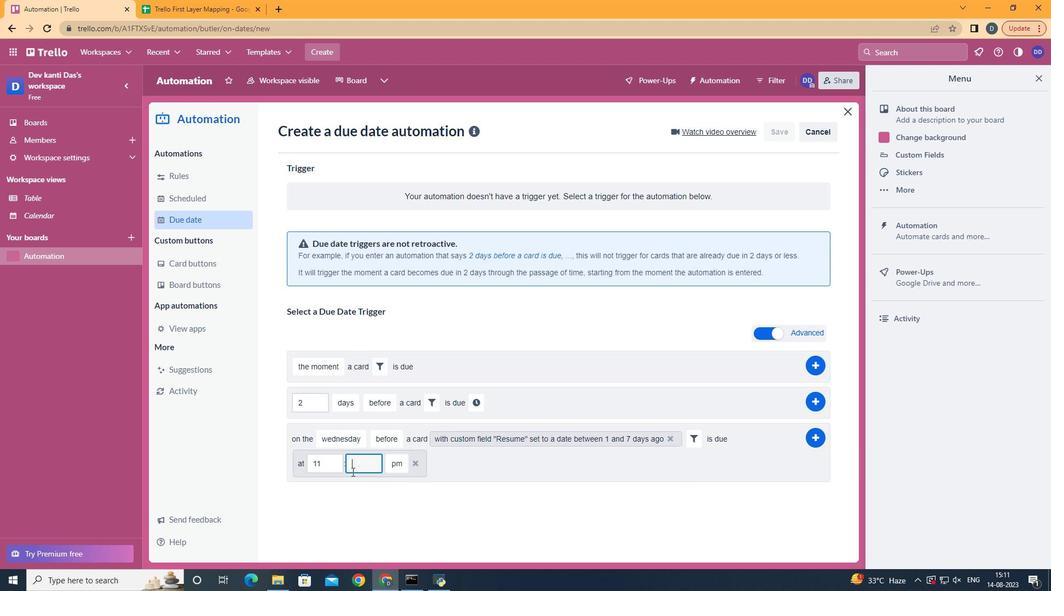 
Action: Mouse moved to (349, 469)
Screenshot: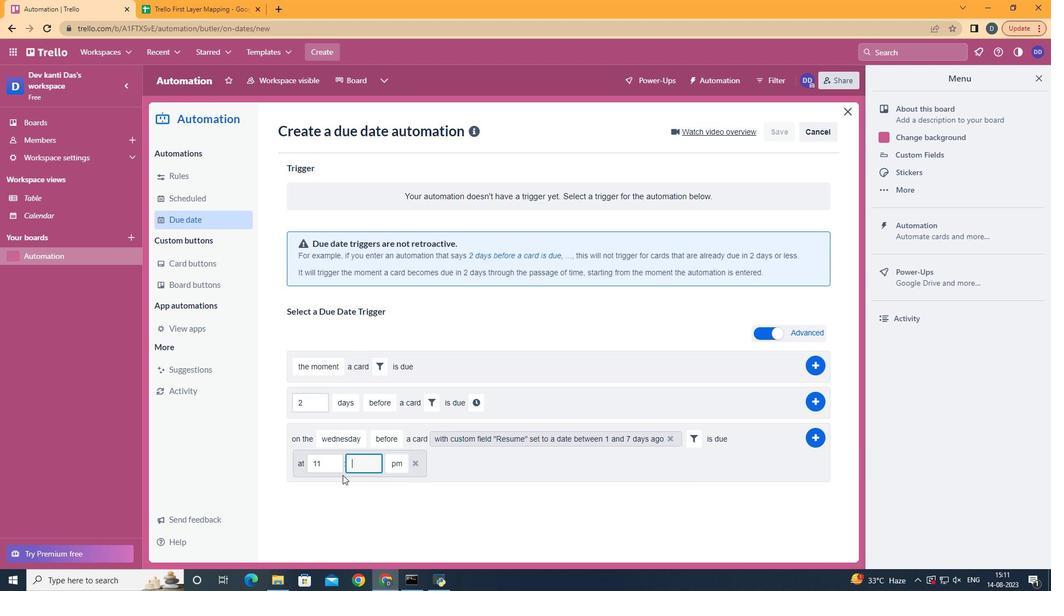 
Action: Key pressed <Key.backspace>
Screenshot: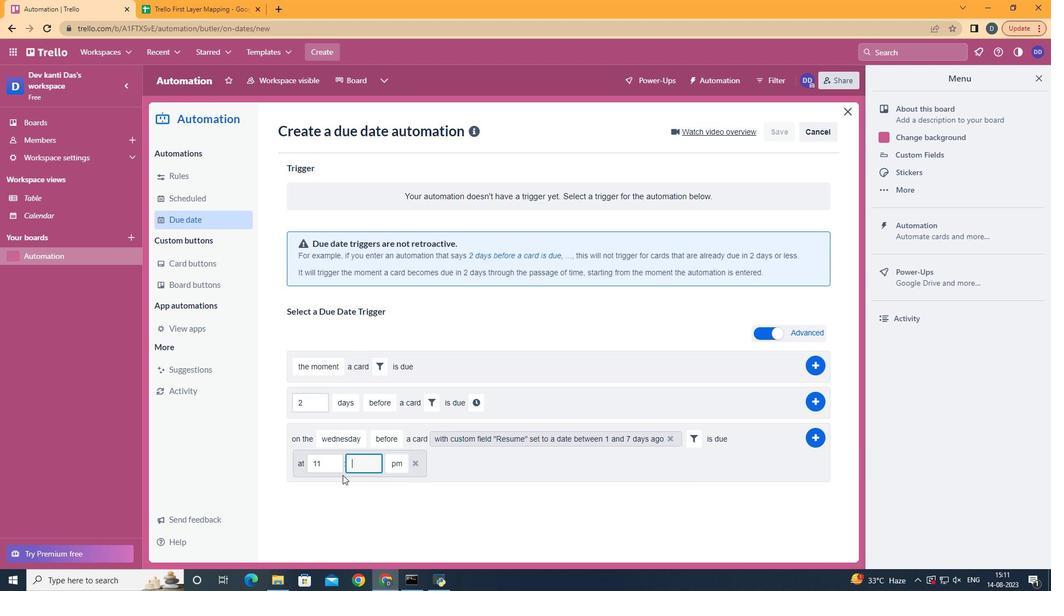 
Action: Mouse moved to (340, 473)
Screenshot: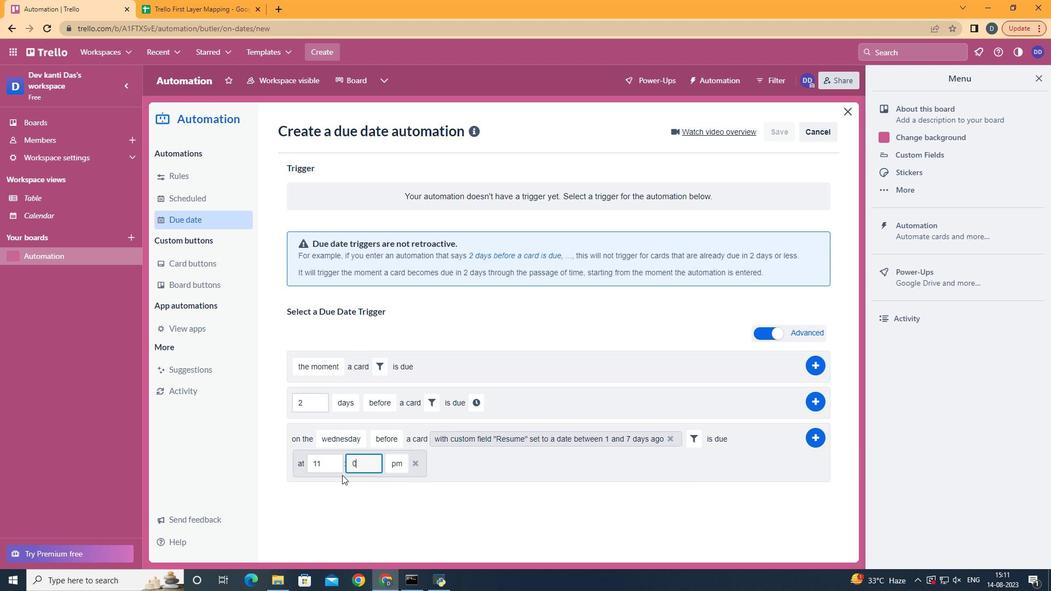 
Action: Key pressed 0
Screenshot: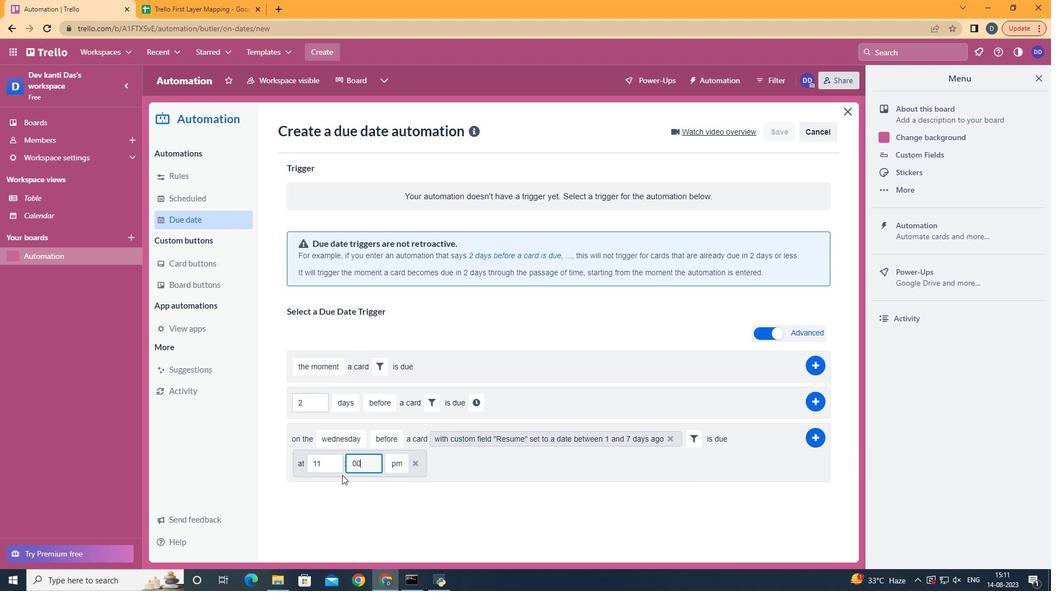 
Action: Mouse moved to (340, 473)
Screenshot: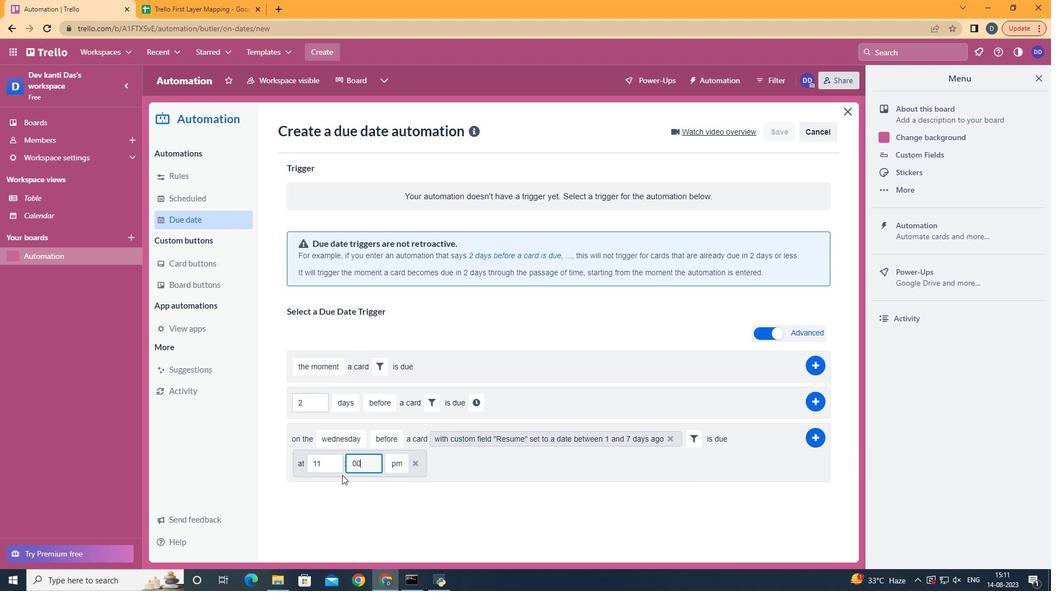 
Action: Key pressed 0
Screenshot: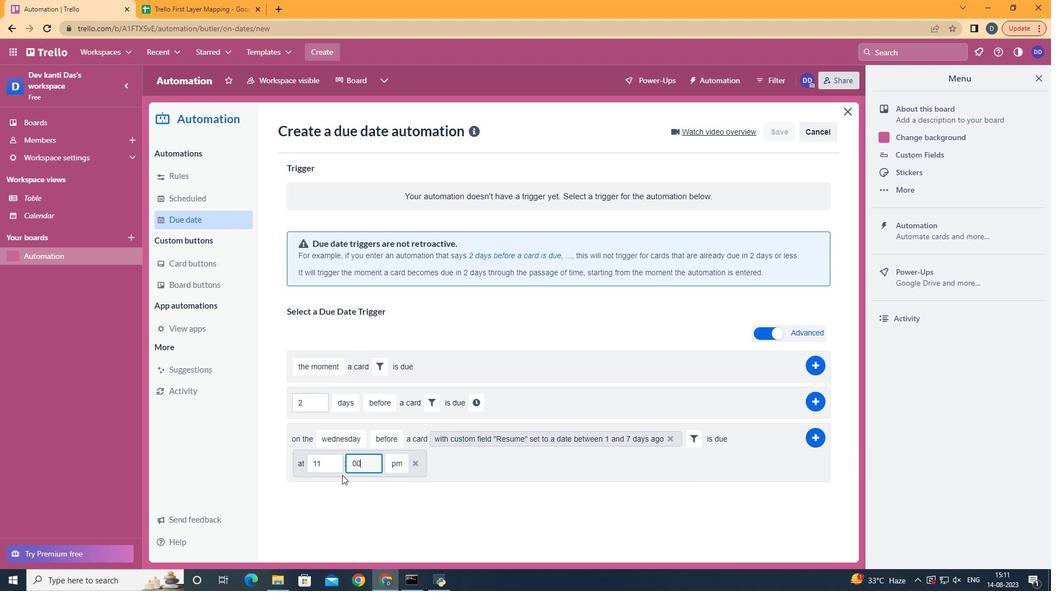 
Action: Mouse moved to (395, 483)
Screenshot: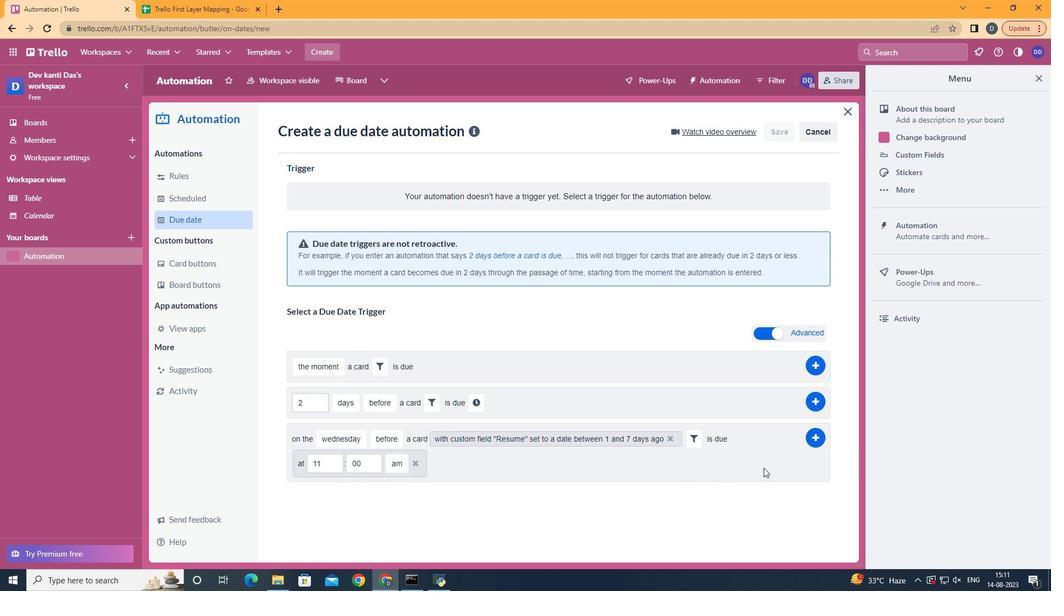 
Action: Mouse pressed left at (395, 483)
Screenshot: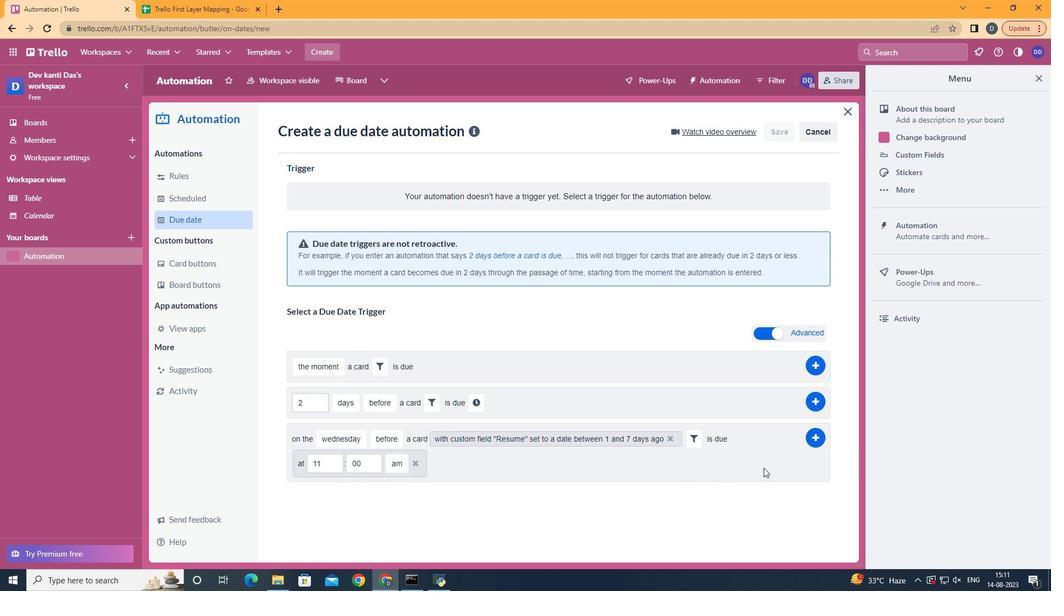 
Action: Mouse moved to (812, 439)
Screenshot: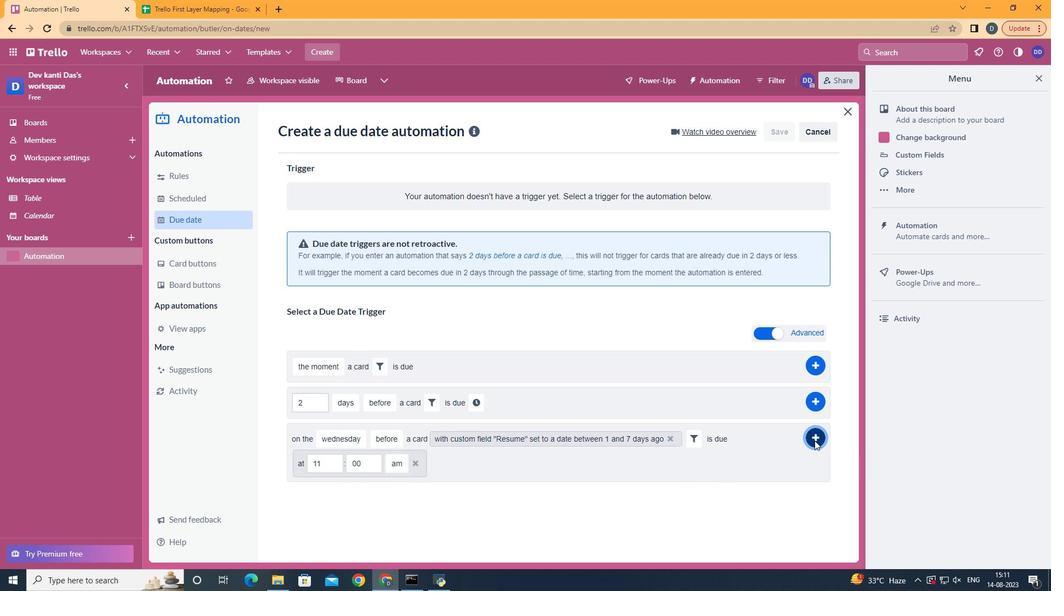 
Action: Mouse pressed left at (812, 439)
Screenshot: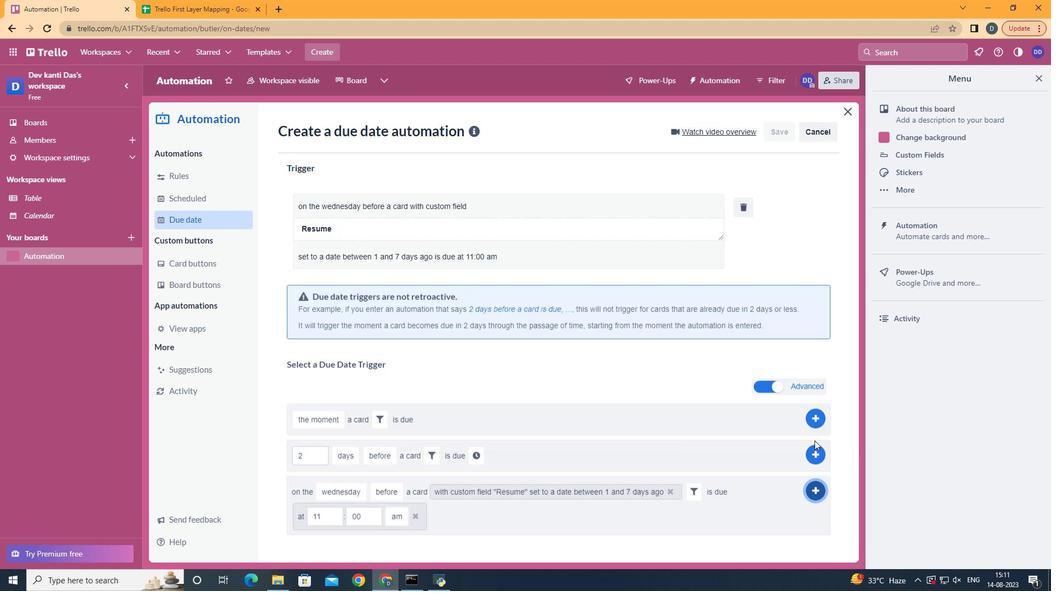 
Action: Mouse moved to (812, 438)
Screenshot: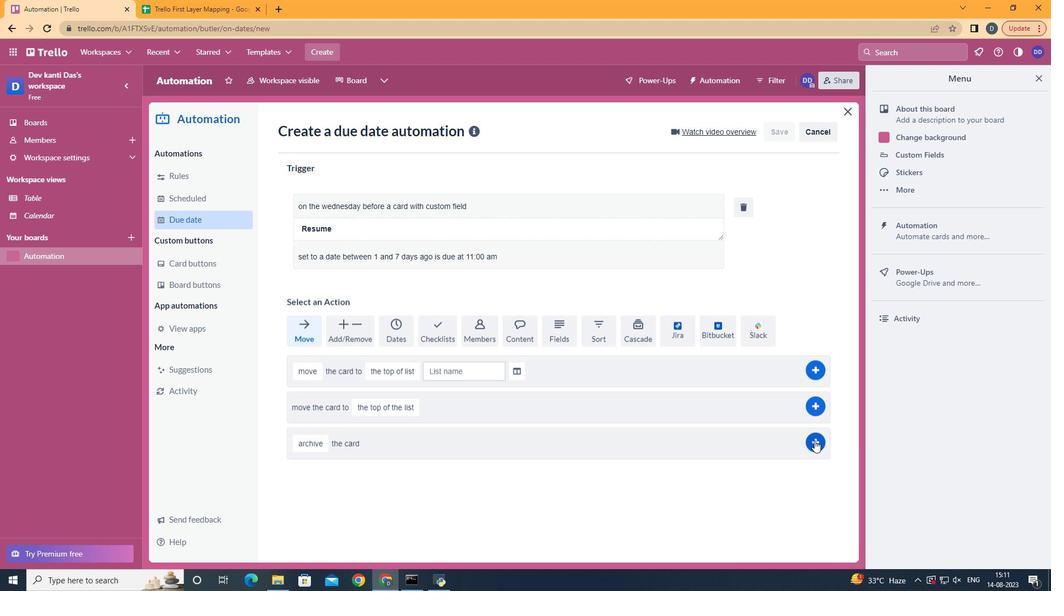 
